 Task: Create a due date automation trigger when advanced on, on the tuesday of the week before a card is due add fields with custom field "Resume" set to a number lower or equal to 1 and lower or equal to 10 at 11:00 AM.
Action: Mouse moved to (1194, 87)
Screenshot: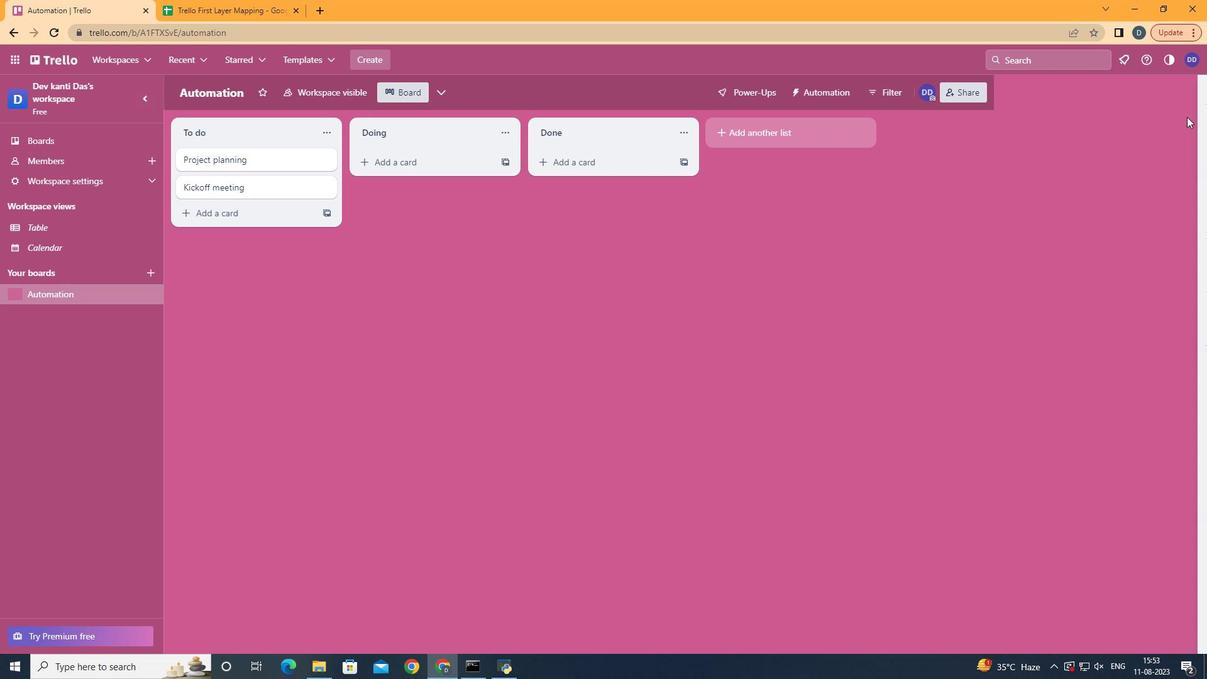 
Action: Mouse pressed left at (1194, 87)
Screenshot: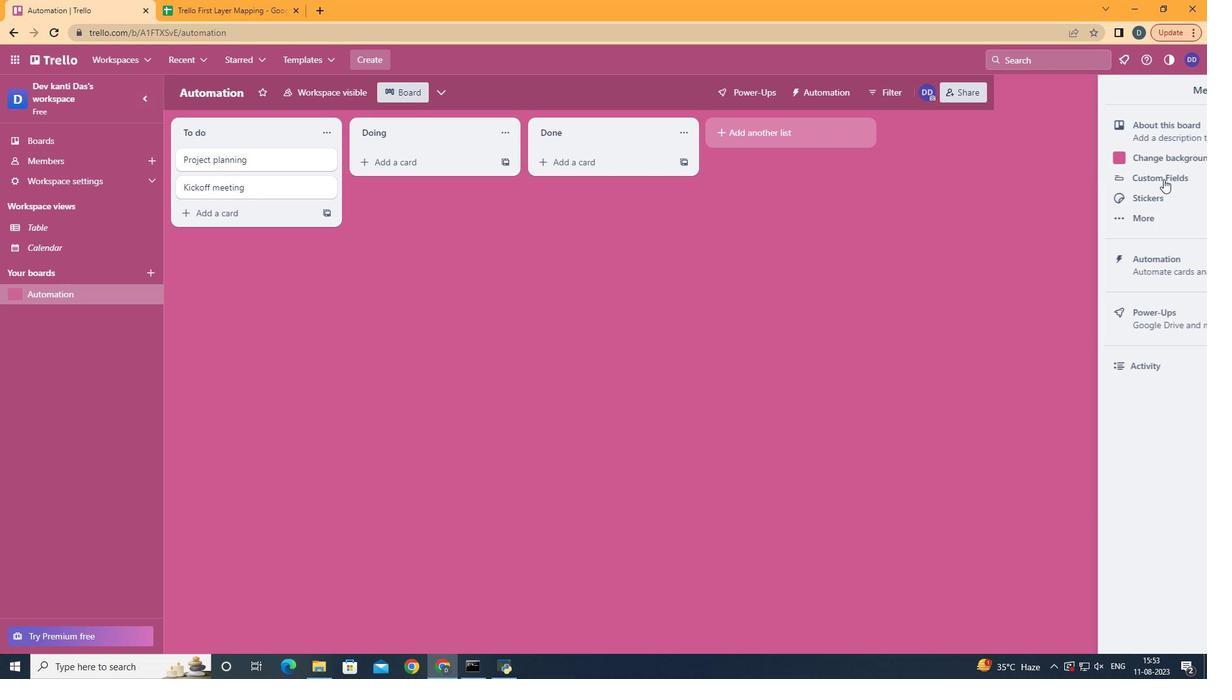 
Action: Mouse moved to (1081, 280)
Screenshot: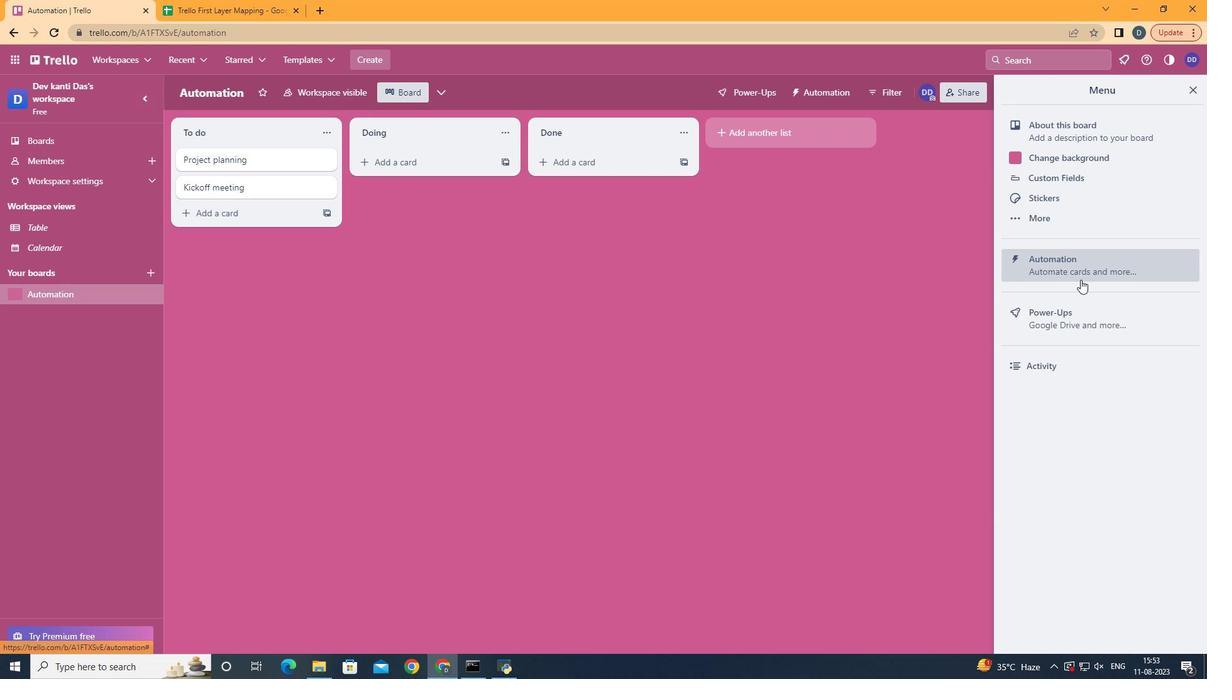 
Action: Mouse pressed left at (1081, 280)
Screenshot: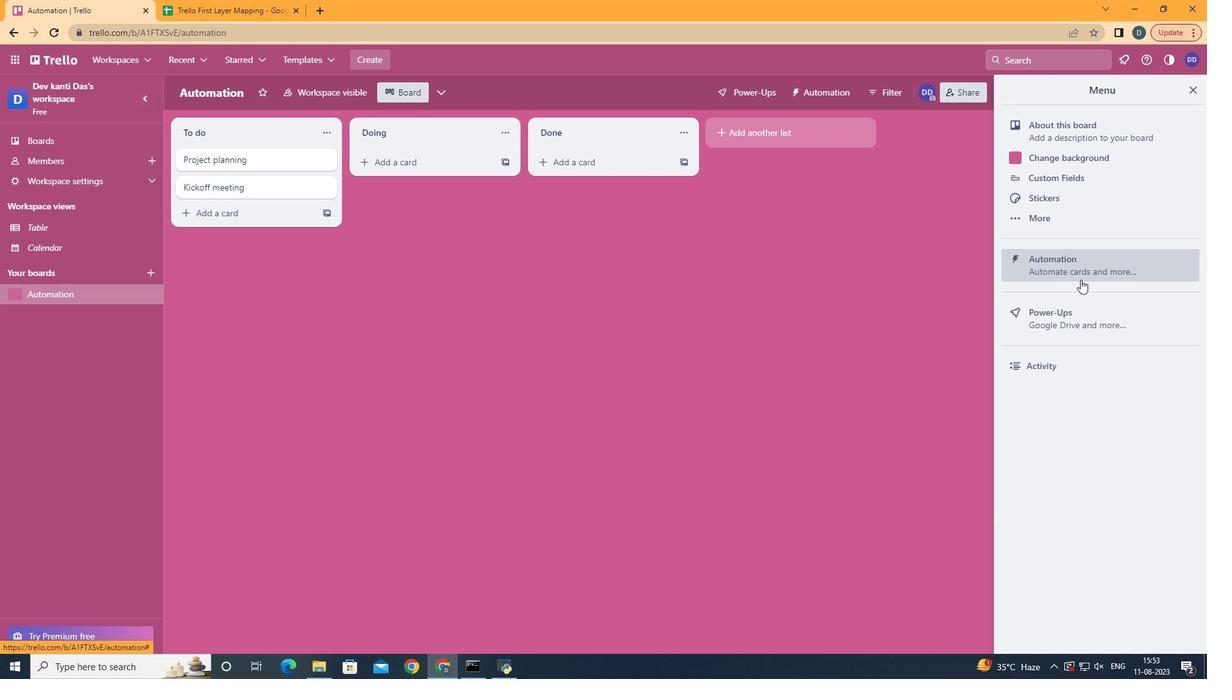 
Action: Mouse moved to (213, 248)
Screenshot: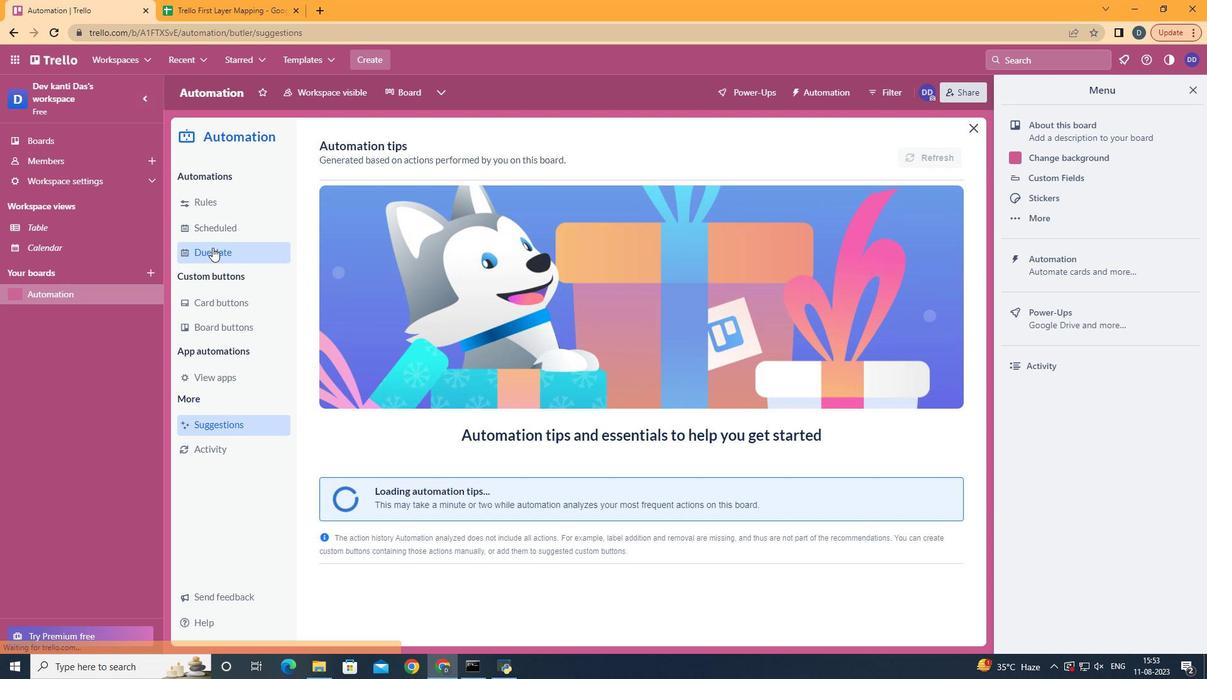 
Action: Mouse pressed left at (213, 248)
Screenshot: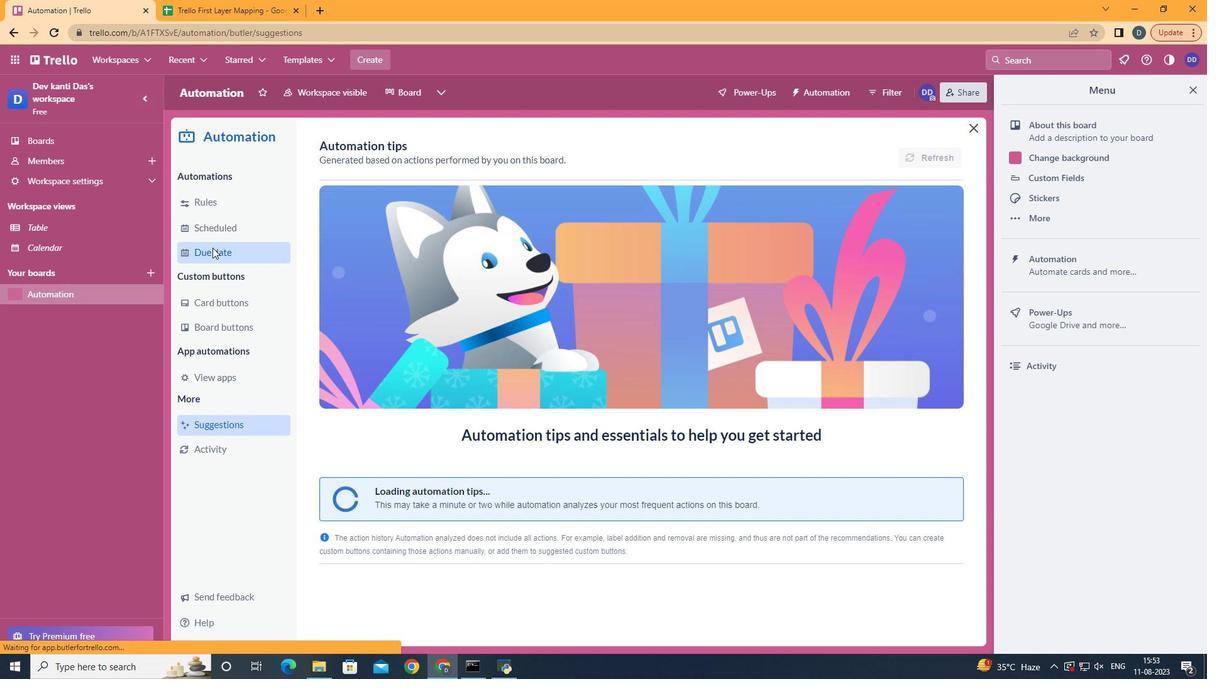 
Action: Mouse moved to (896, 150)
Screenshot: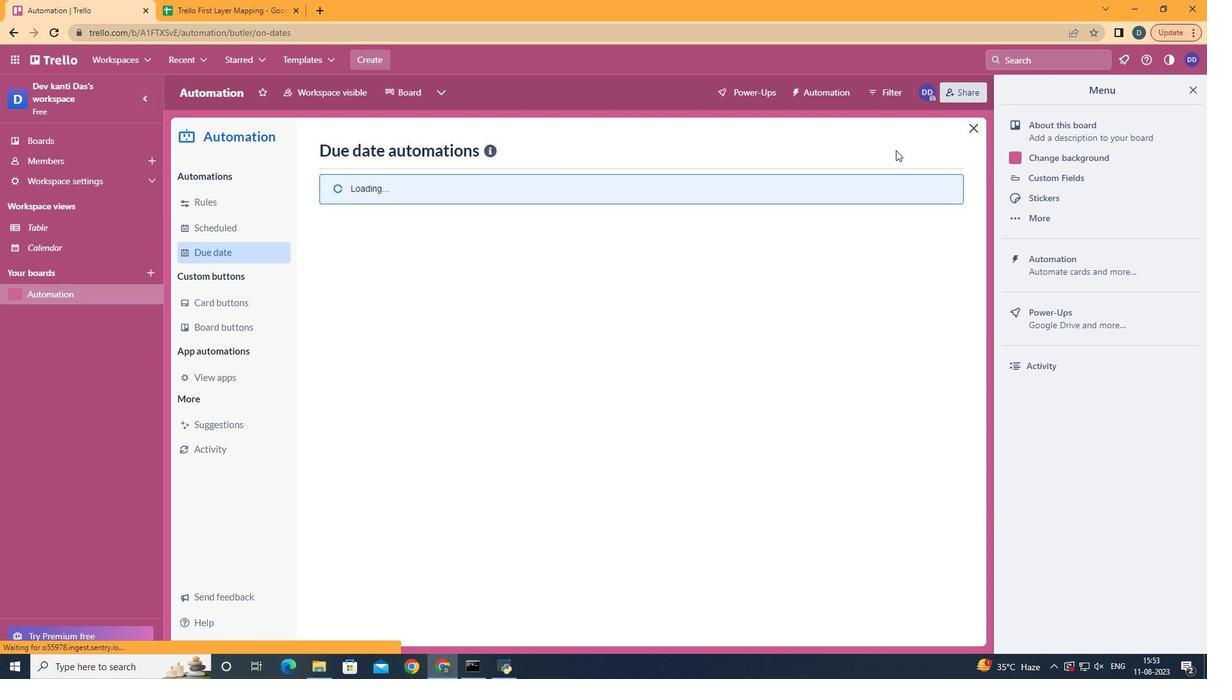 
Action: Mouse pressed left at (896, 150)
Screenshot: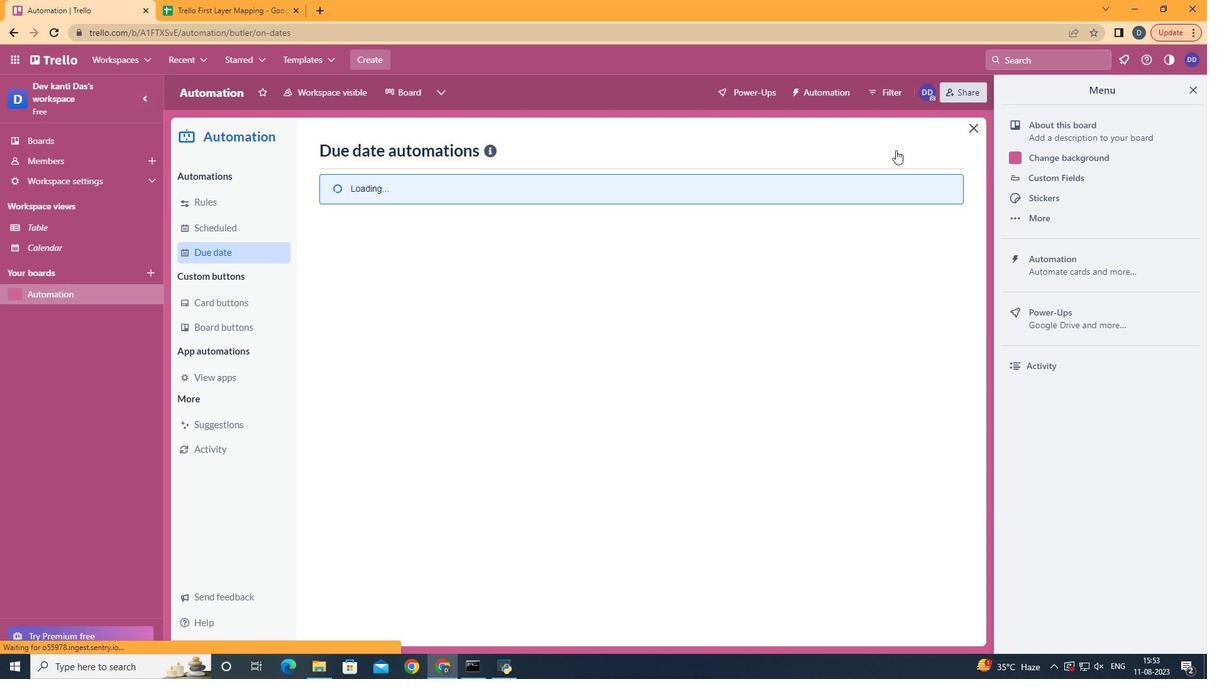 
Action: Mouse pressed left at (896, 150)
Screenshot: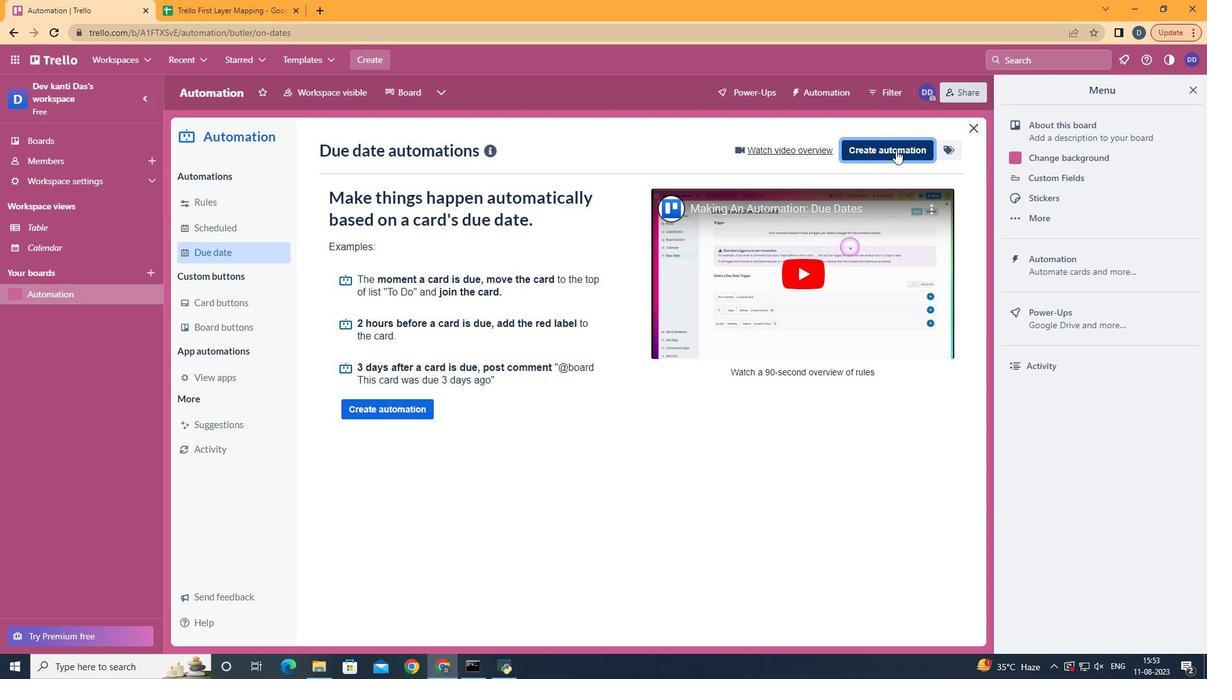 
Action: Mouse moved to (688, 267)
Screenshot: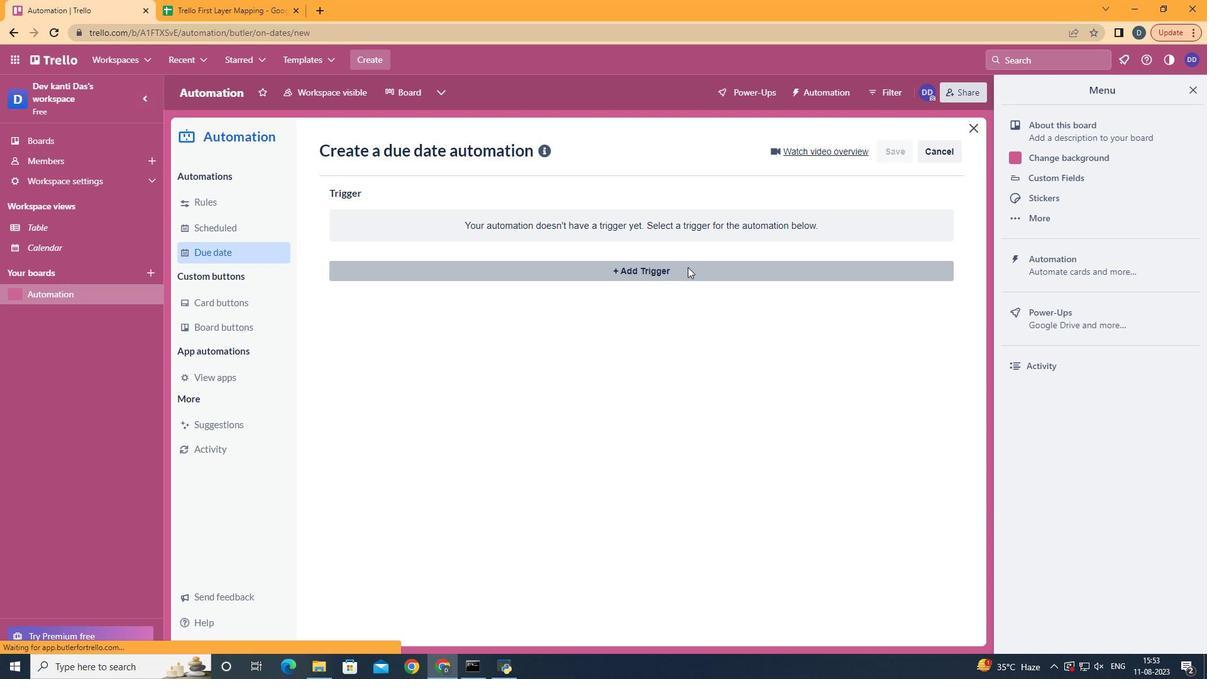 
Action: Mouse pressed left at (688, 267)
Screenshot: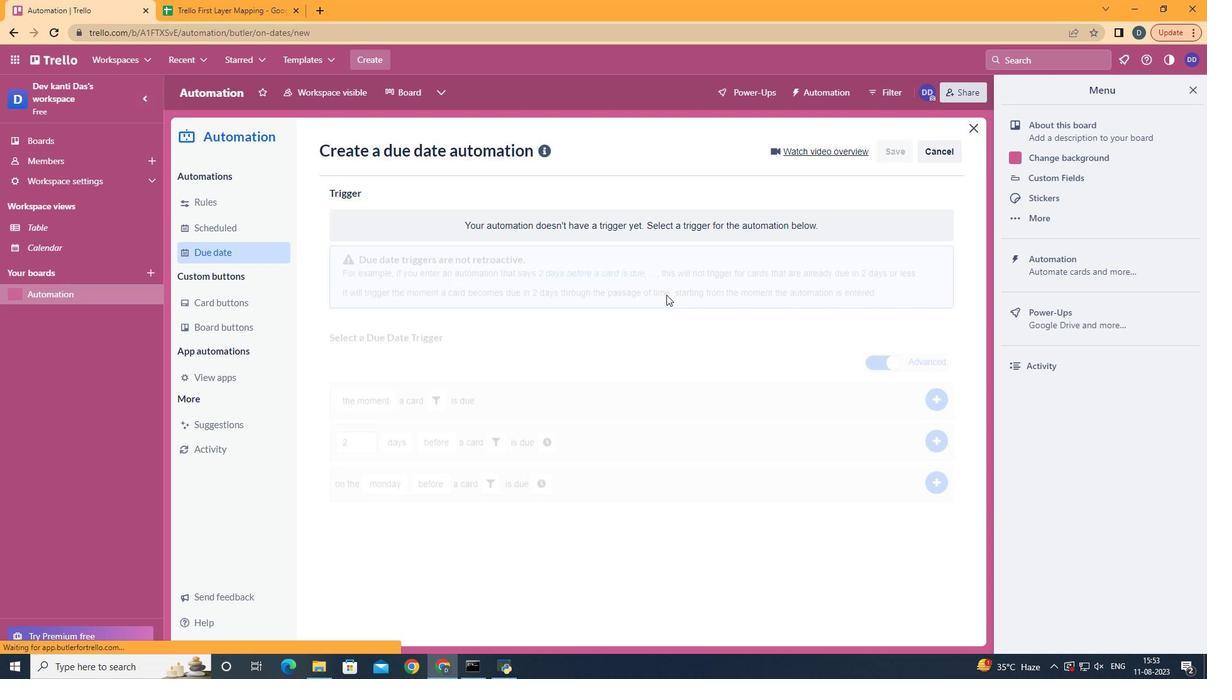 
Action: Mouse moved to (403, 363)
Screenshot: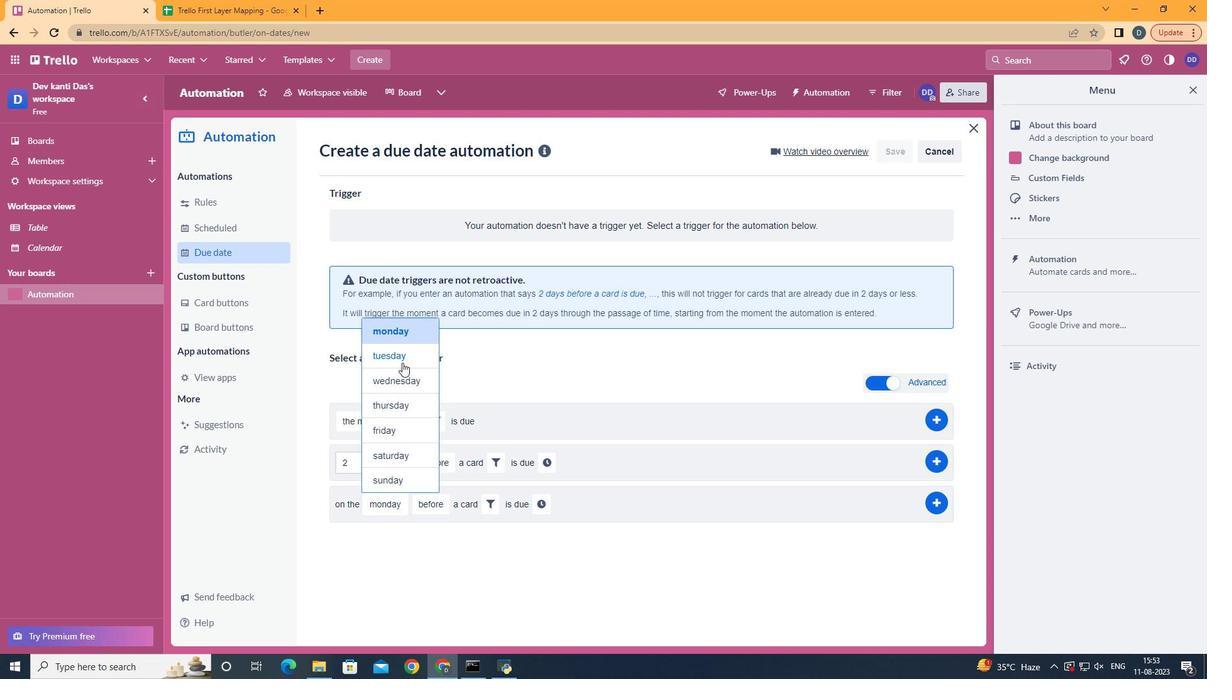 
Action: Mouse pressed left at (403, 363)
Screenshot: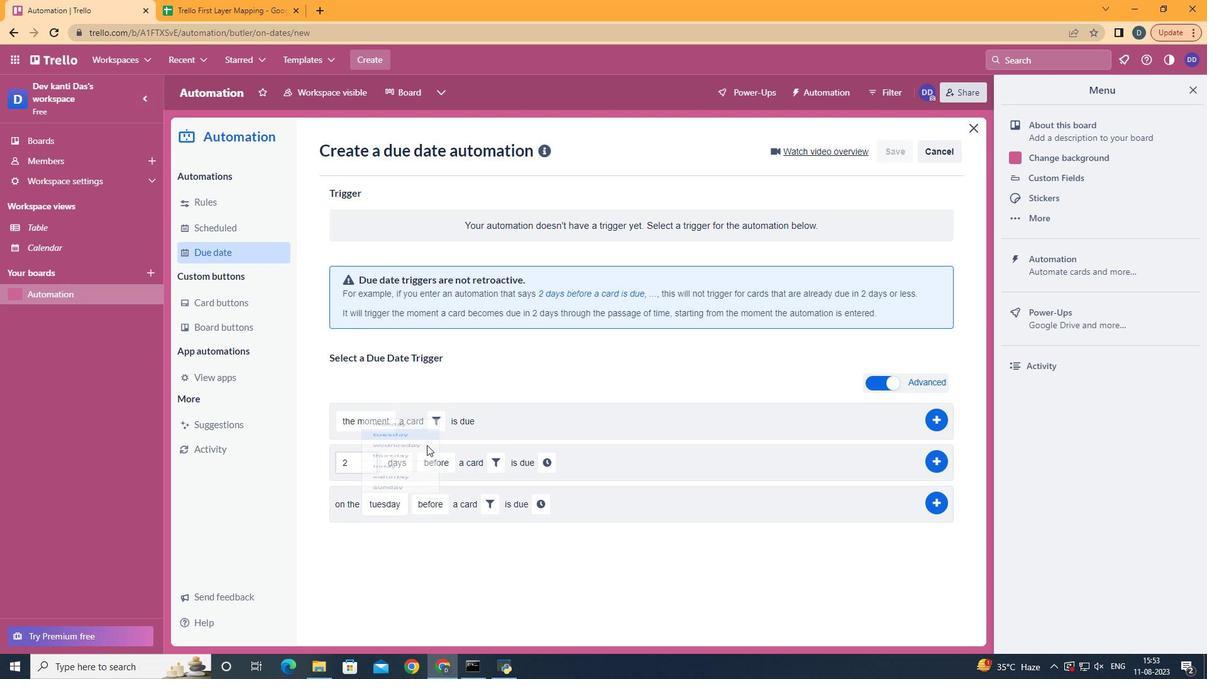 
Action: Mouse moved to (456, 600)
Screenshot: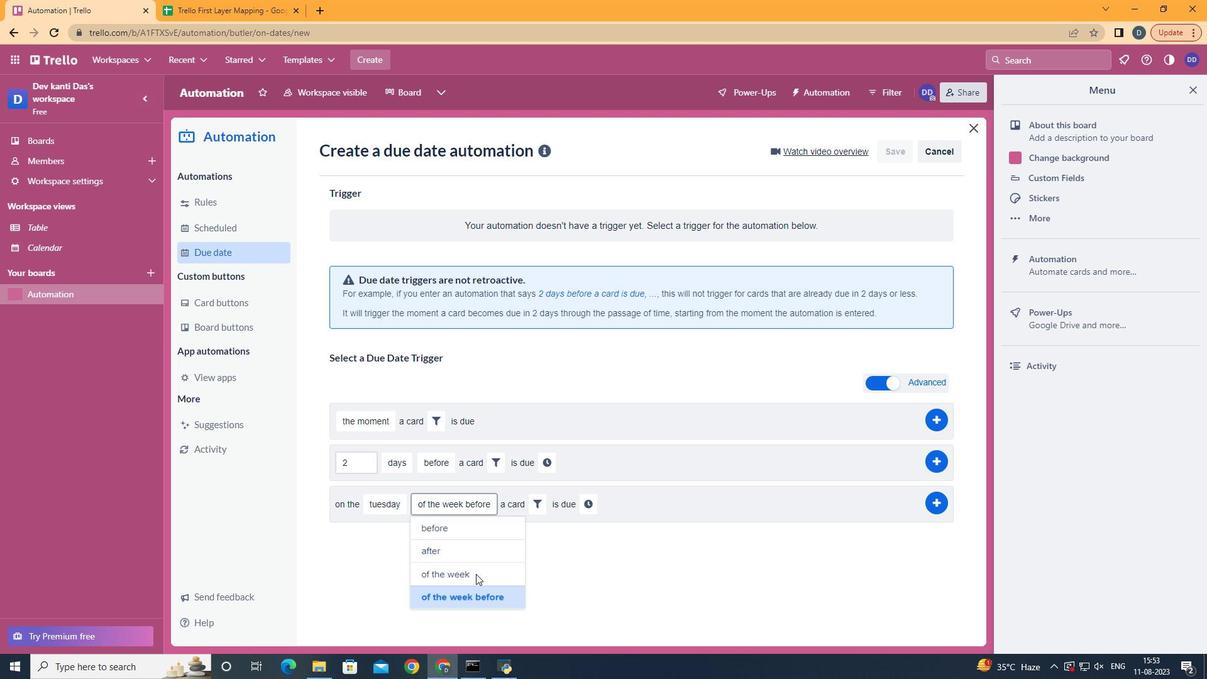 
Action: Mouse pressed left at (456, 600)
Screenshot: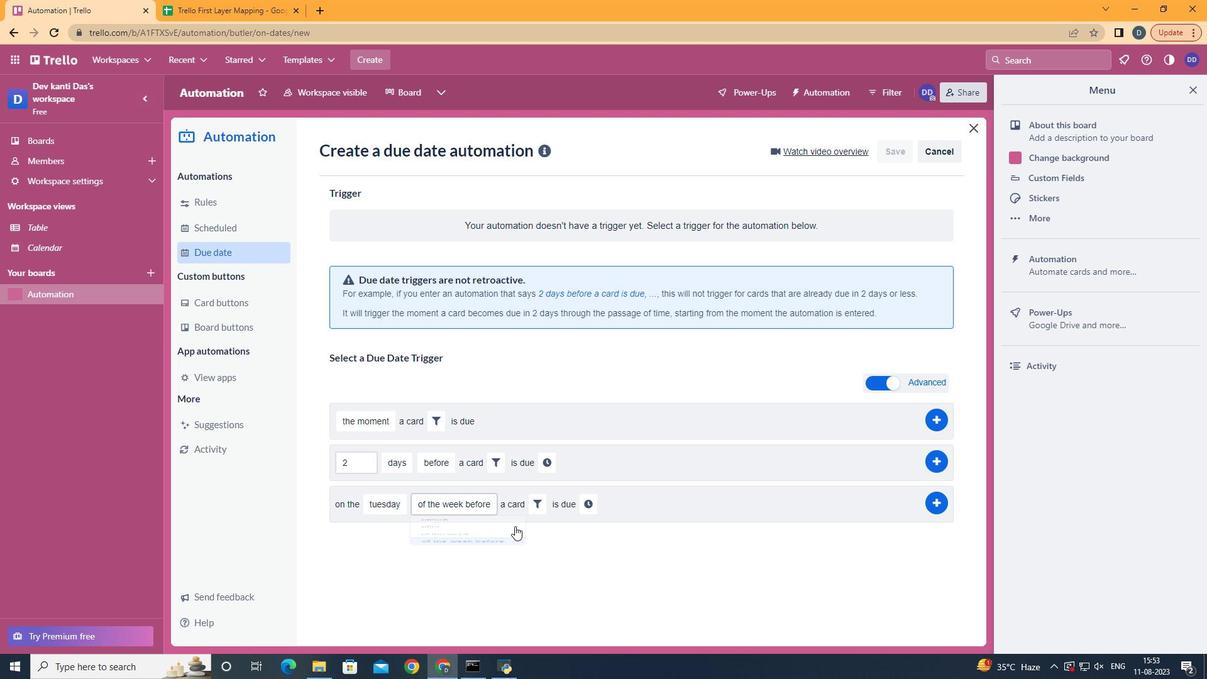 
Action: Mouse moved to (529, 508)
Screenshot: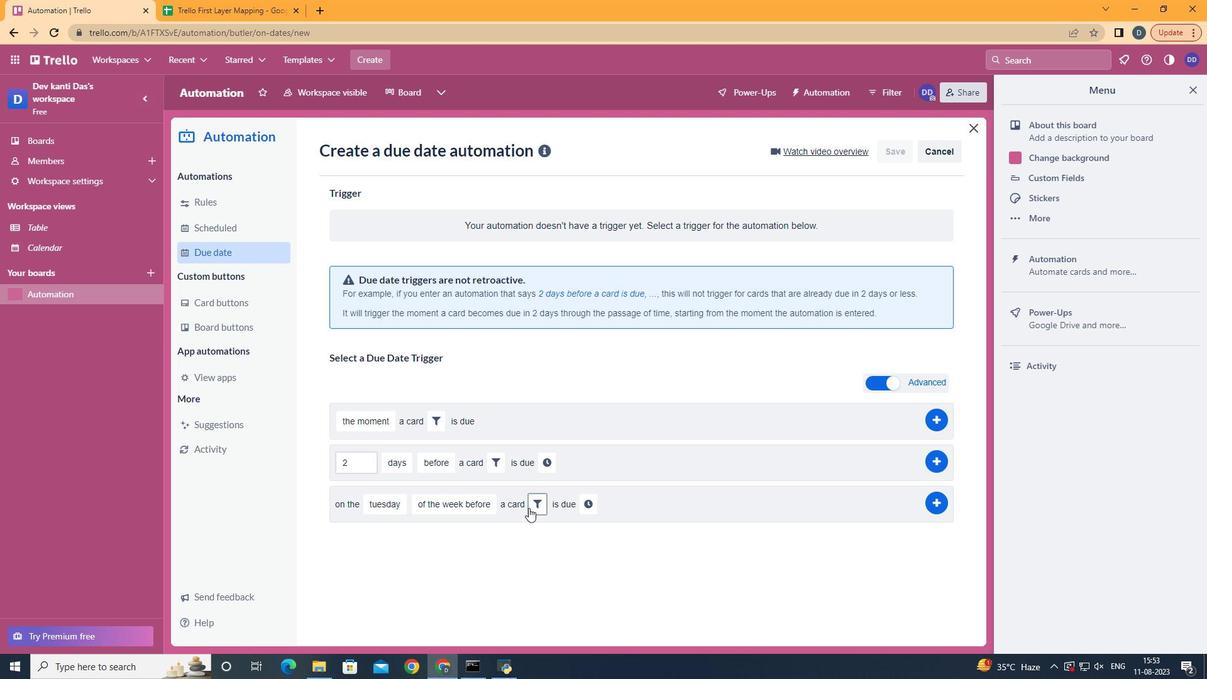 
Action: Mouse pressed left at (529, 508)
Screenshot: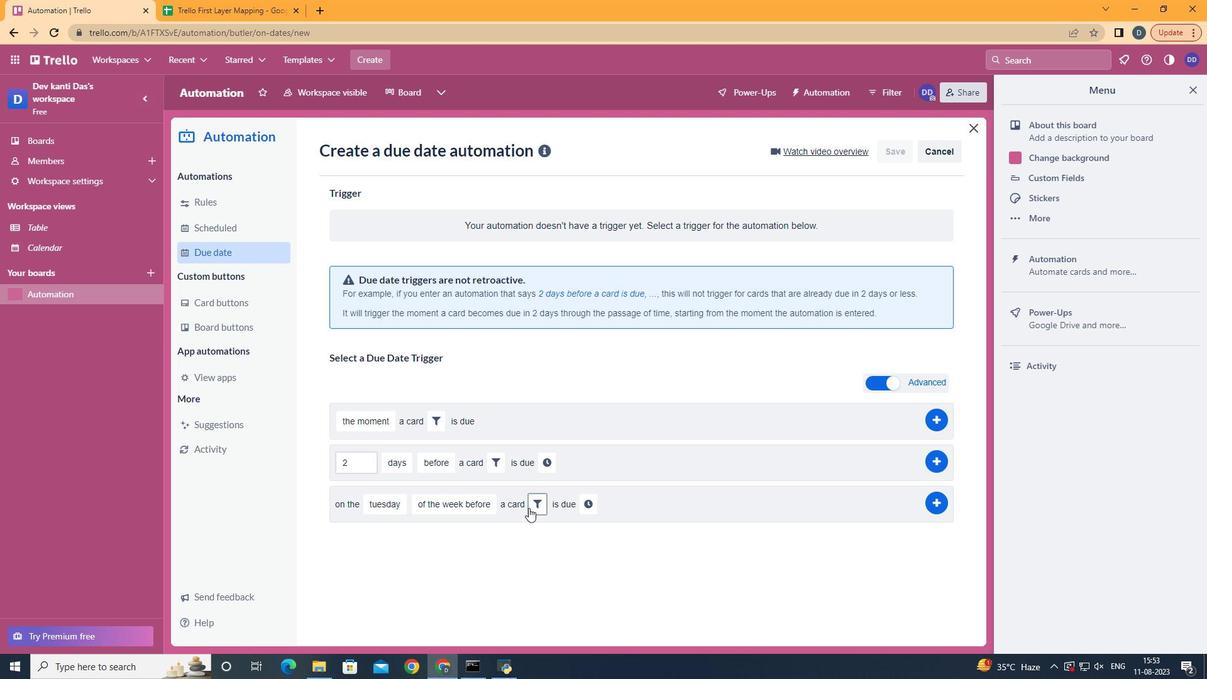
Action: Mouse moved to (752, 556)
Screenshot: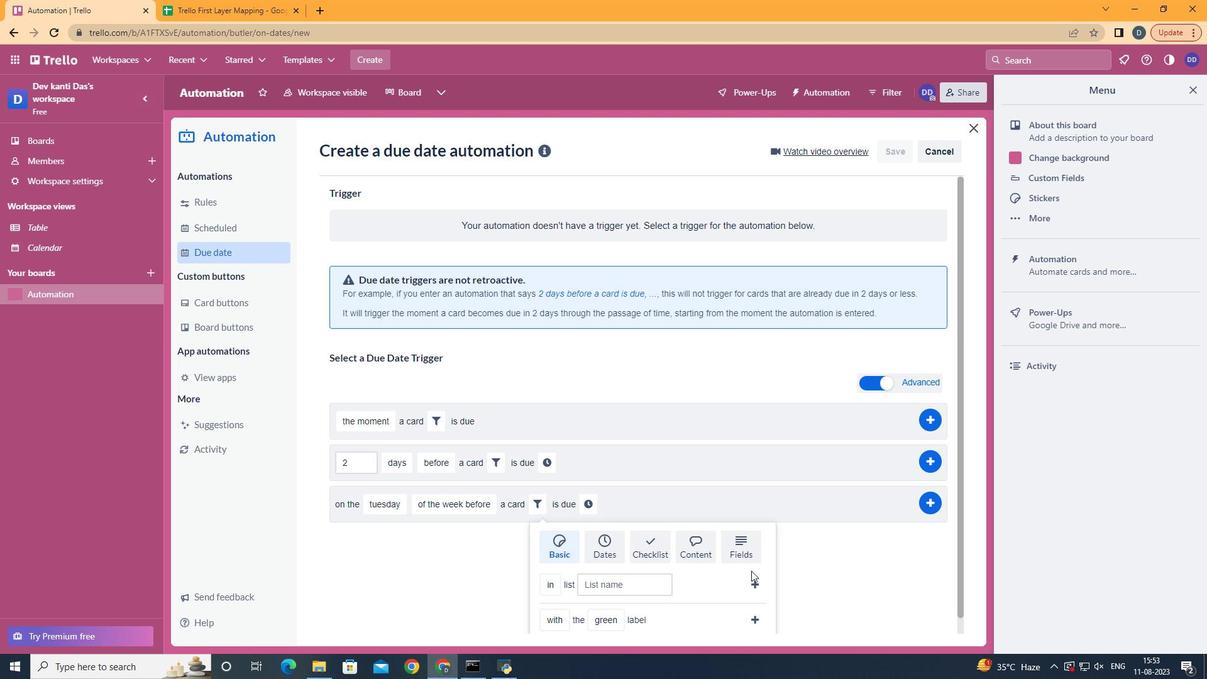 
Action: Mouse pressed left at (752, 556)
Screenshot: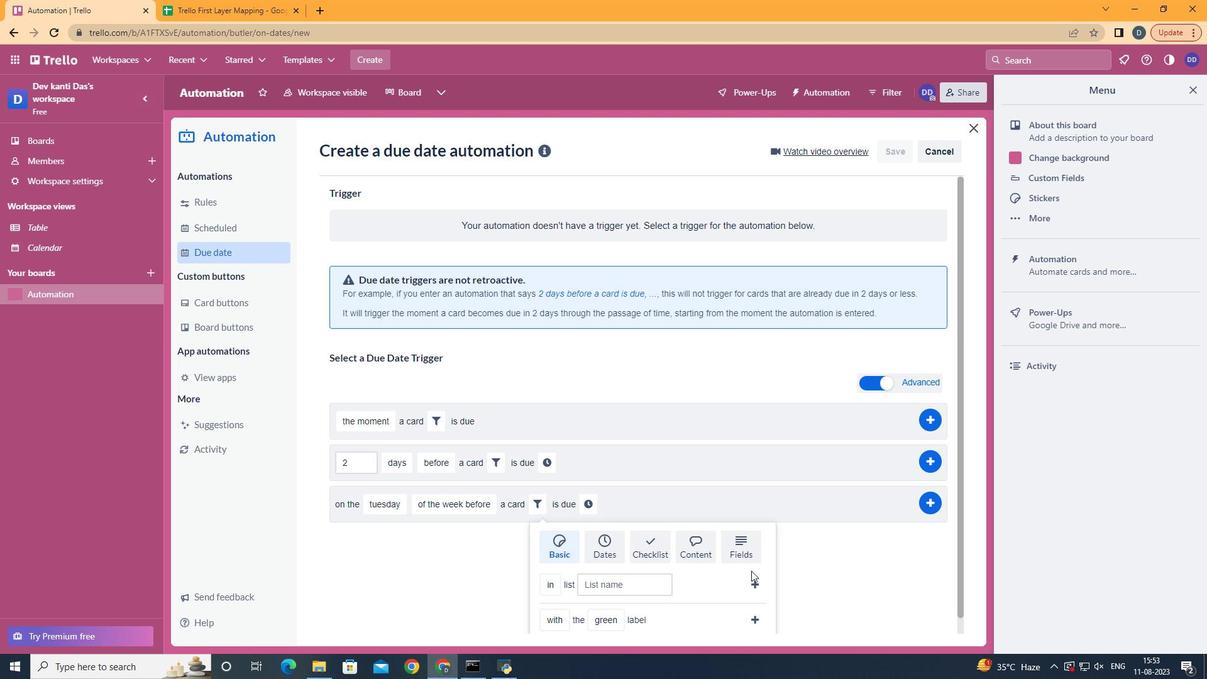 
Action: Mouse moved to (749, 545)
Screenshot: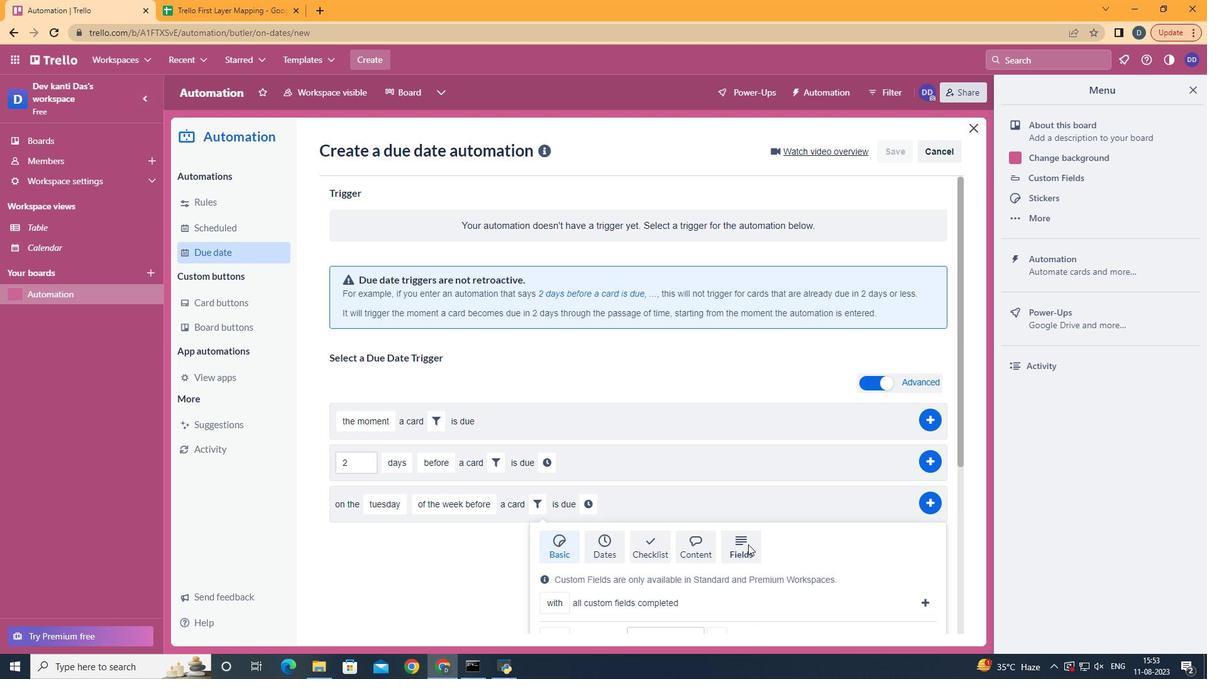 
Action: Mouse pressed left at (749, 545)
Screenshot: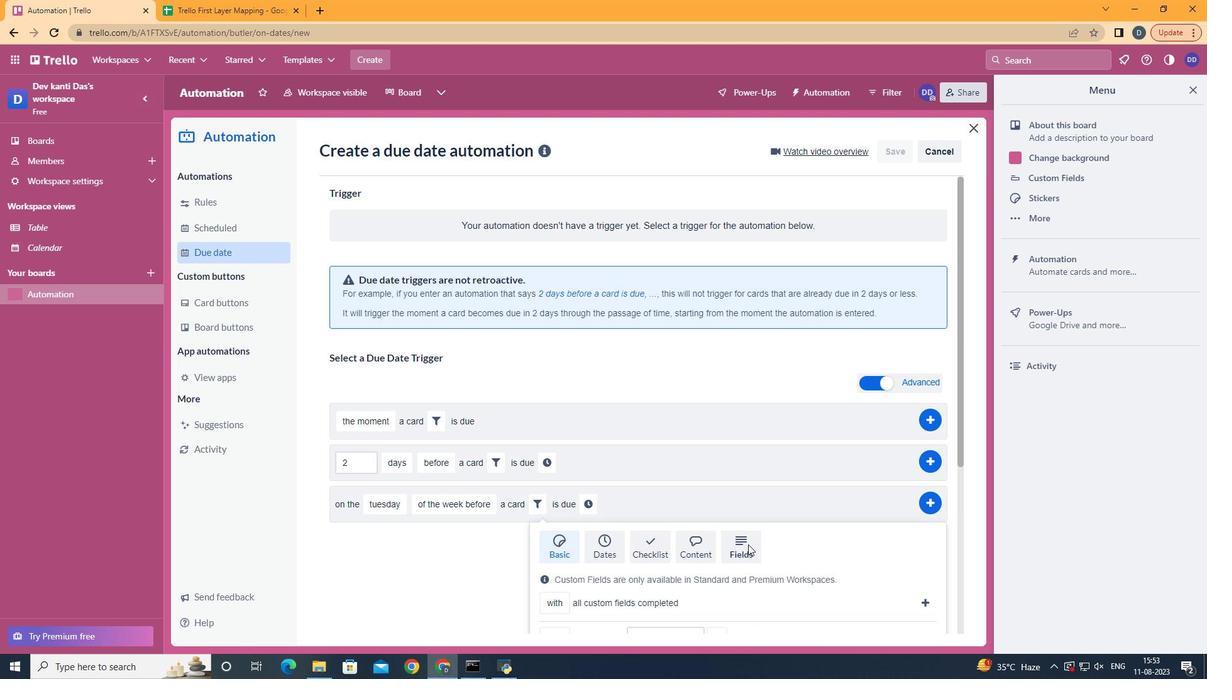 
Action: Mouse moved to (749, 545)
Screenshot: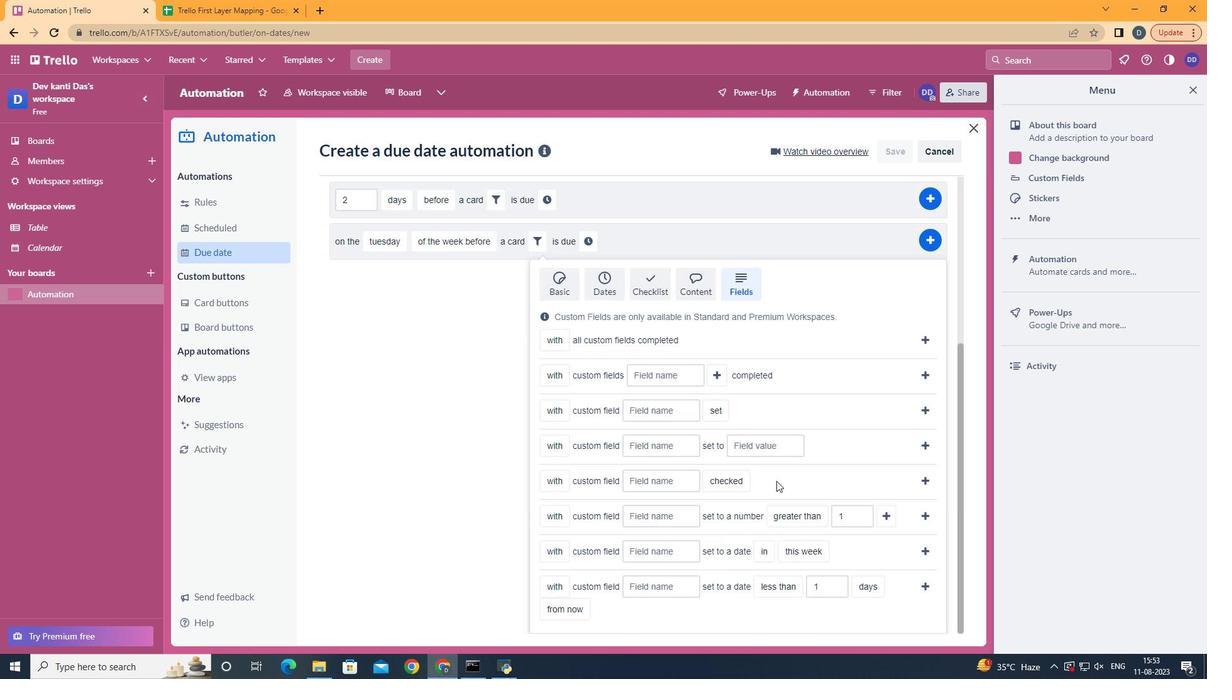 
Action: Mouse scrolled (749, 544) with delta (0, 0)
Screenshot: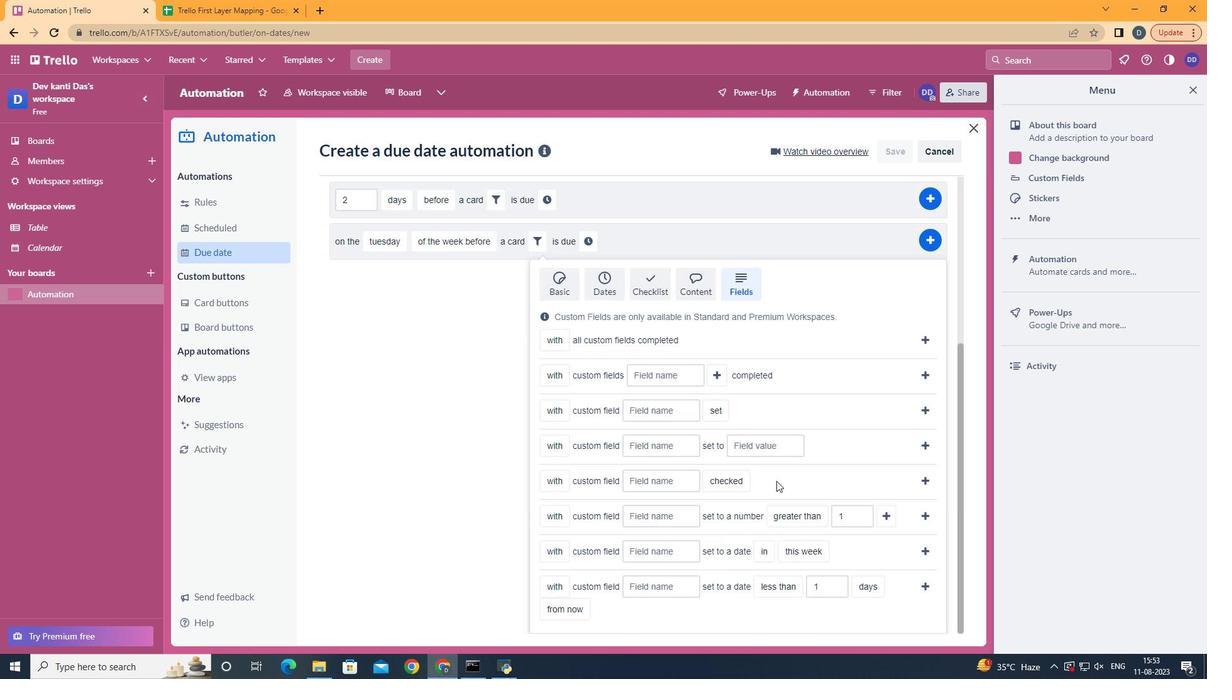 
Action: Mouse scrolled (749, 544) with delta (0, 0)
Screenshot: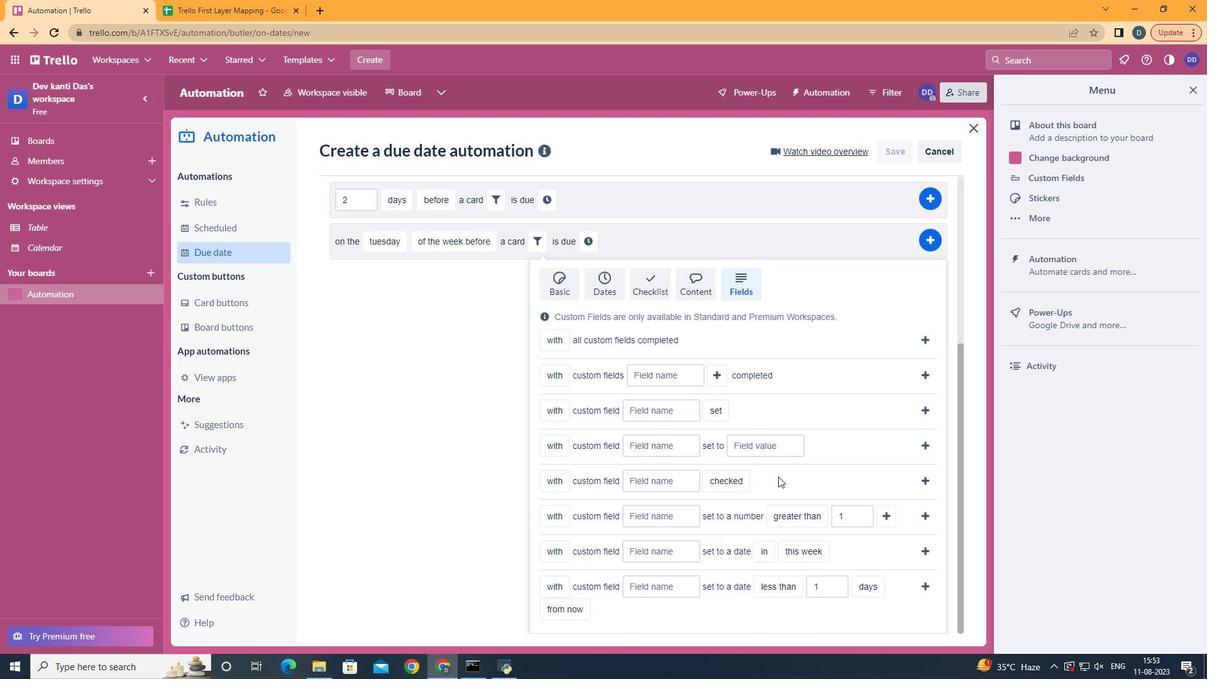 
Action: Mouse scrolled (749, 544) with delta (0, 0)
Screenshot: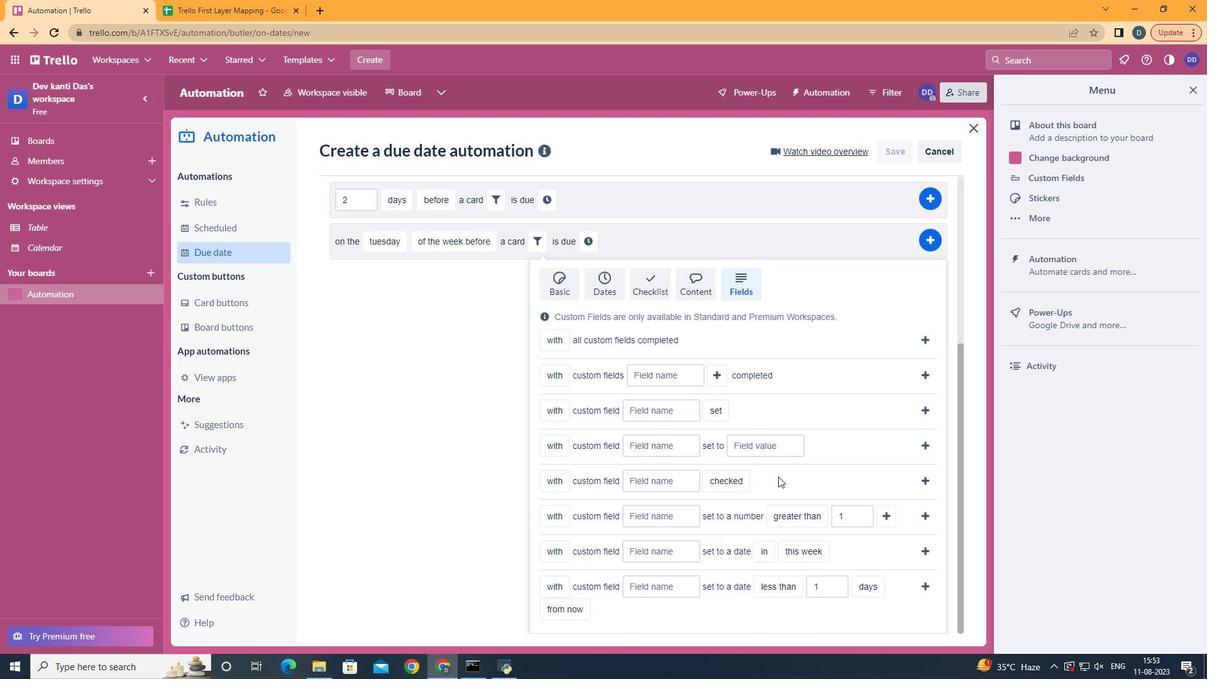 
Action: Mouse scrolled (749, 544) with delta (0, 0)
Screenshot: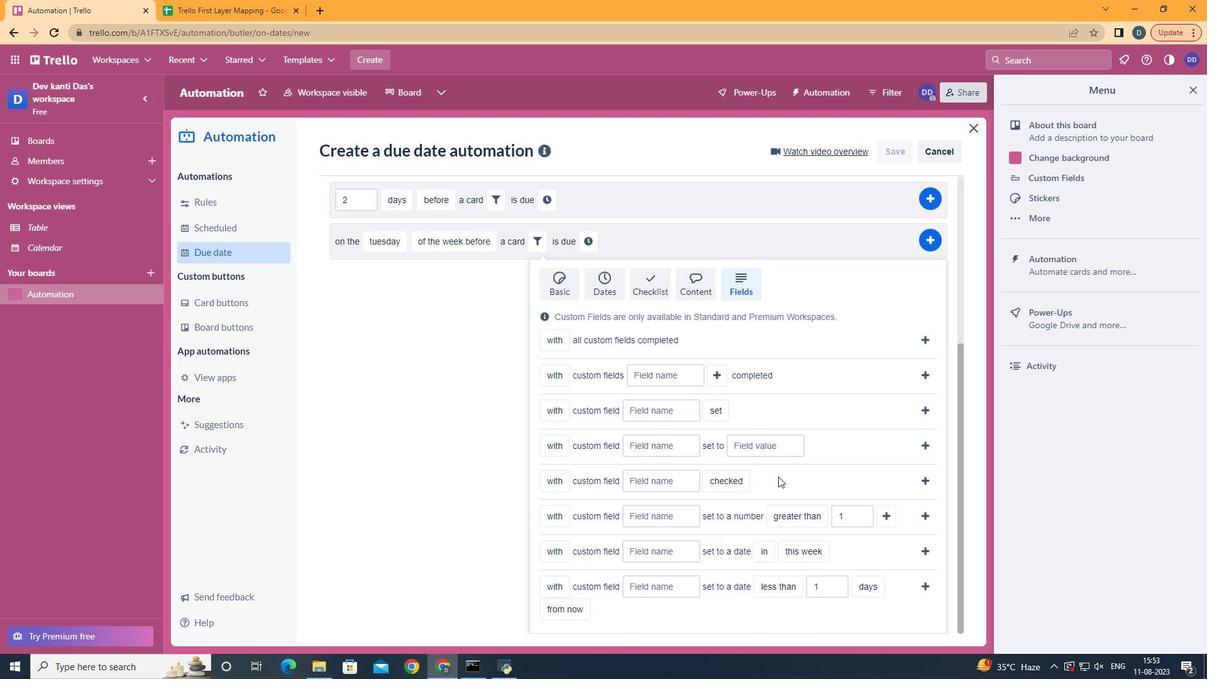 
Action: Mouse scrolled (749, 544) with delta (0, 0)
Screenshot: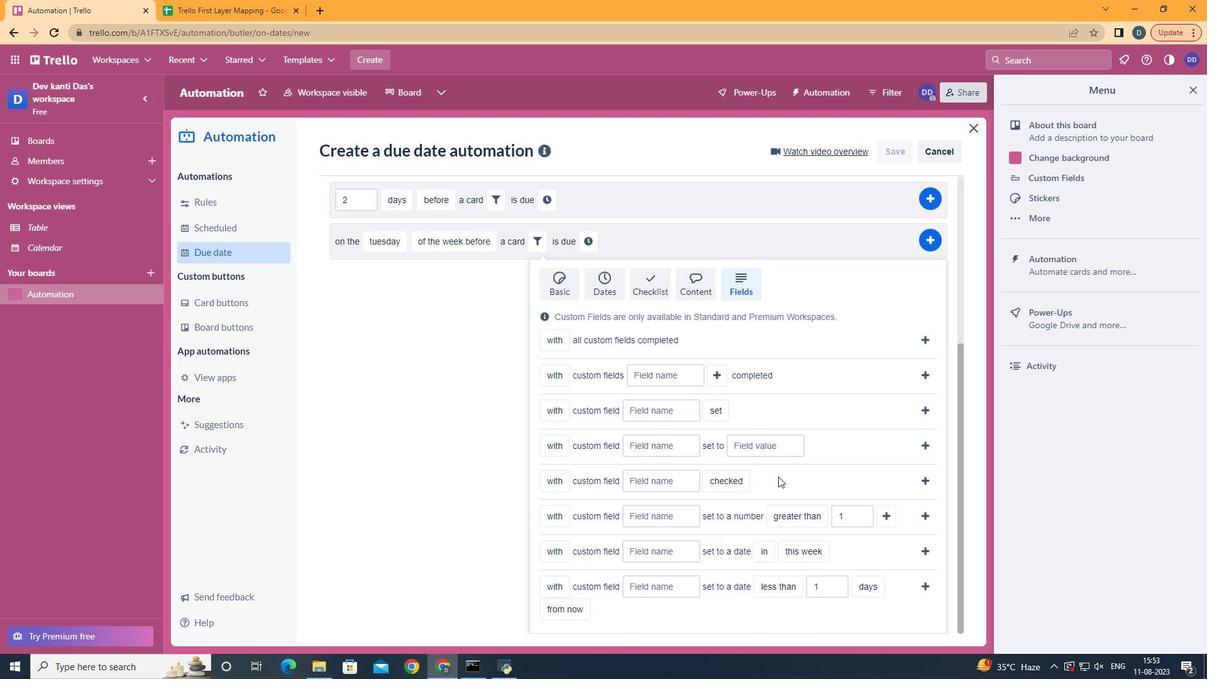 
Action: Mouse moved to (749, 542)
Screenshot: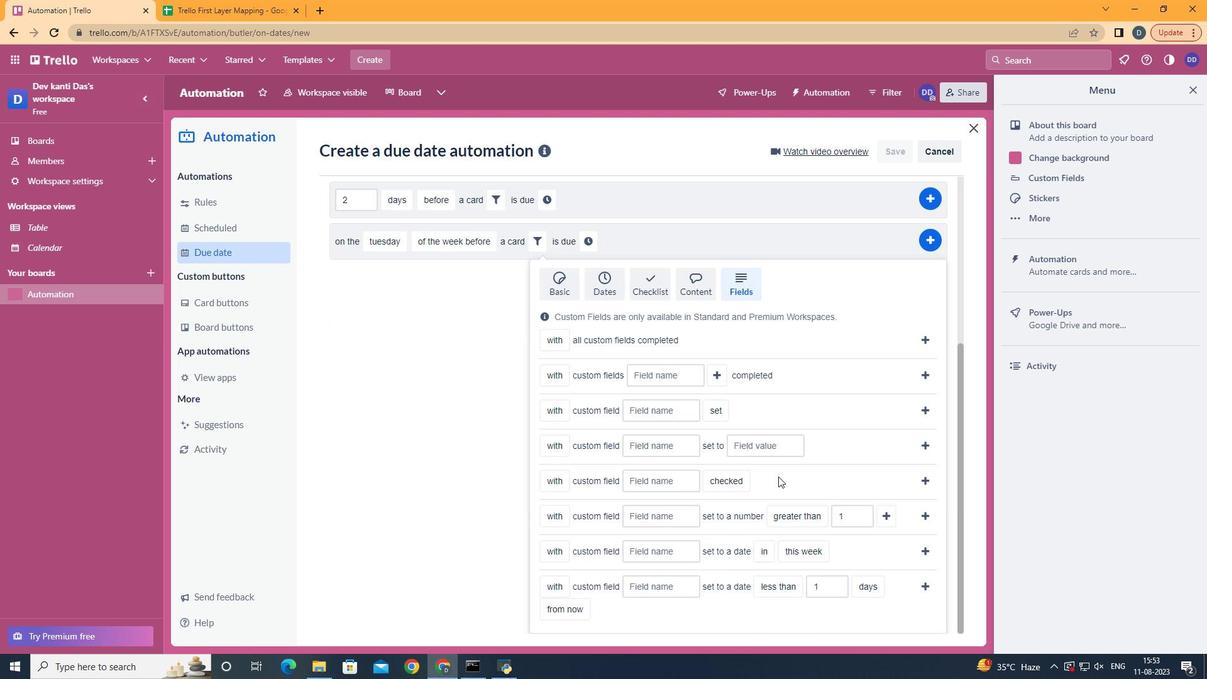 
Action: Mouse scrolled (749, 541) with delta (0, 0)
Screenshot: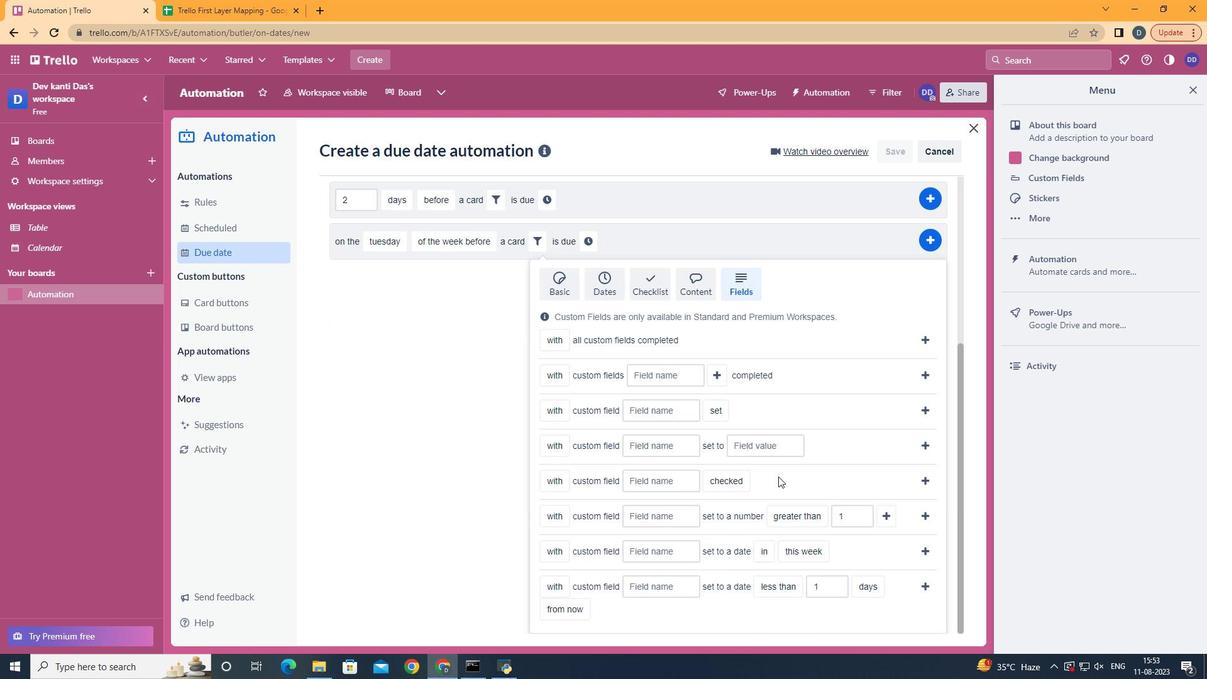 
Action: Mouse moved to (667, 514)
Screenshot: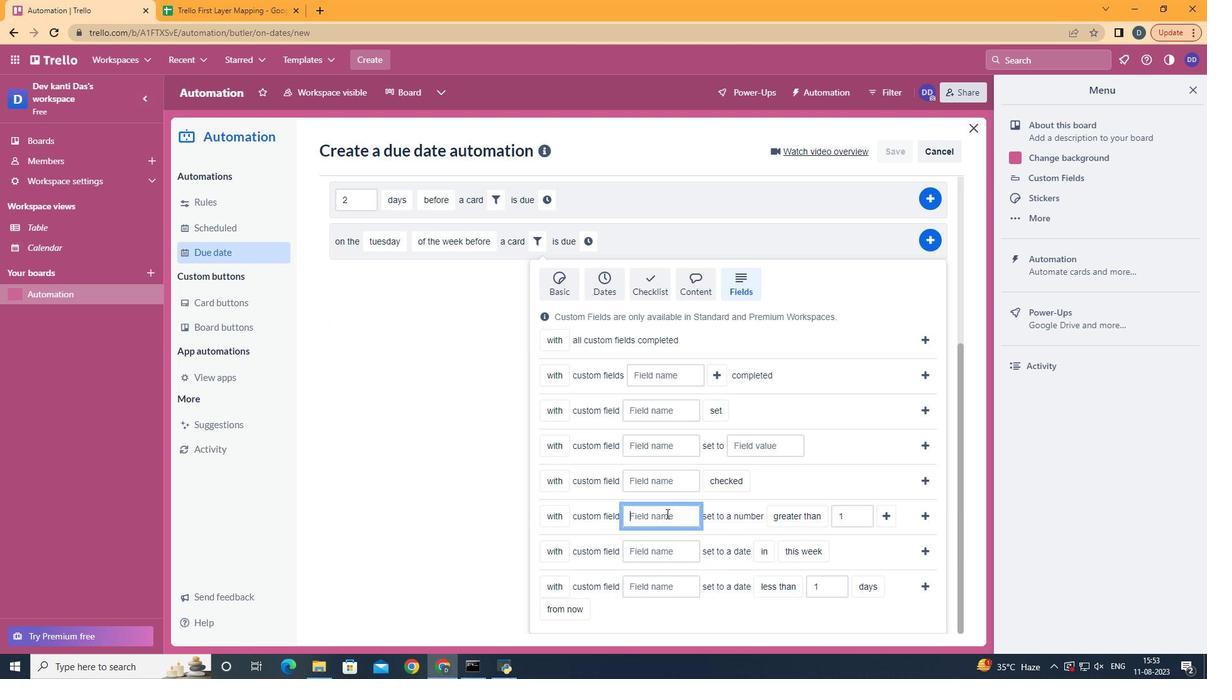 
Action: Mouse pressed left at (667, 514)
Screenshot: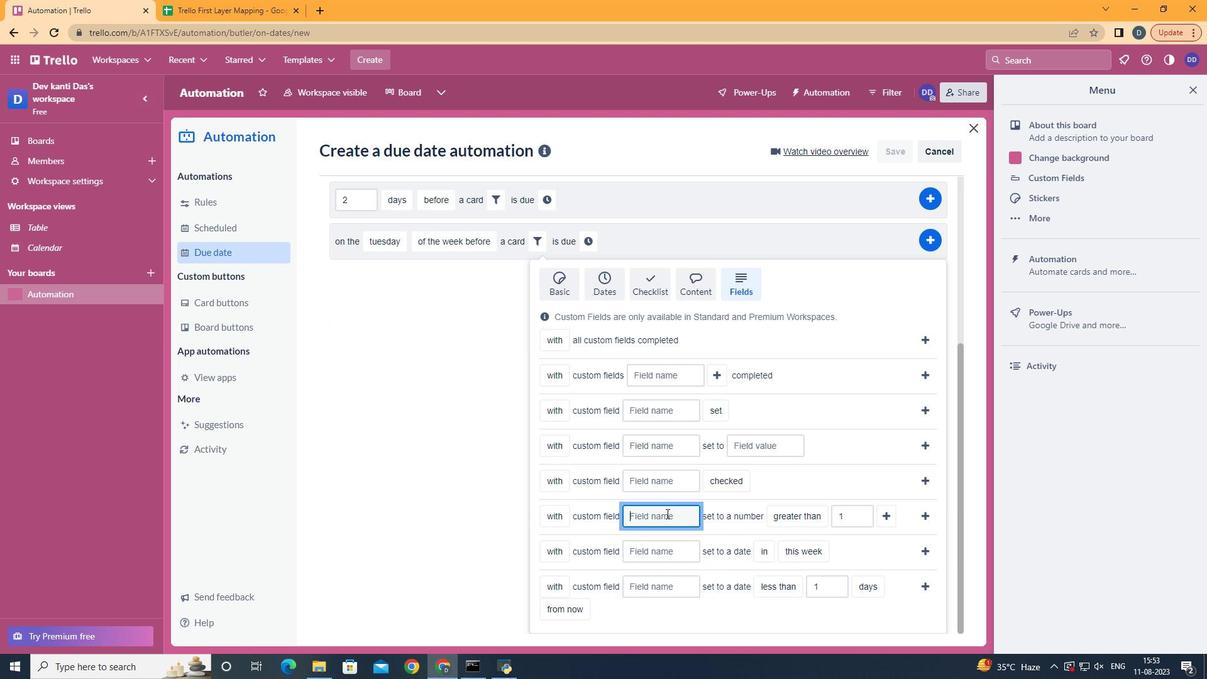 
Action: Key pressed <Key.shift>Resume
Screenshot: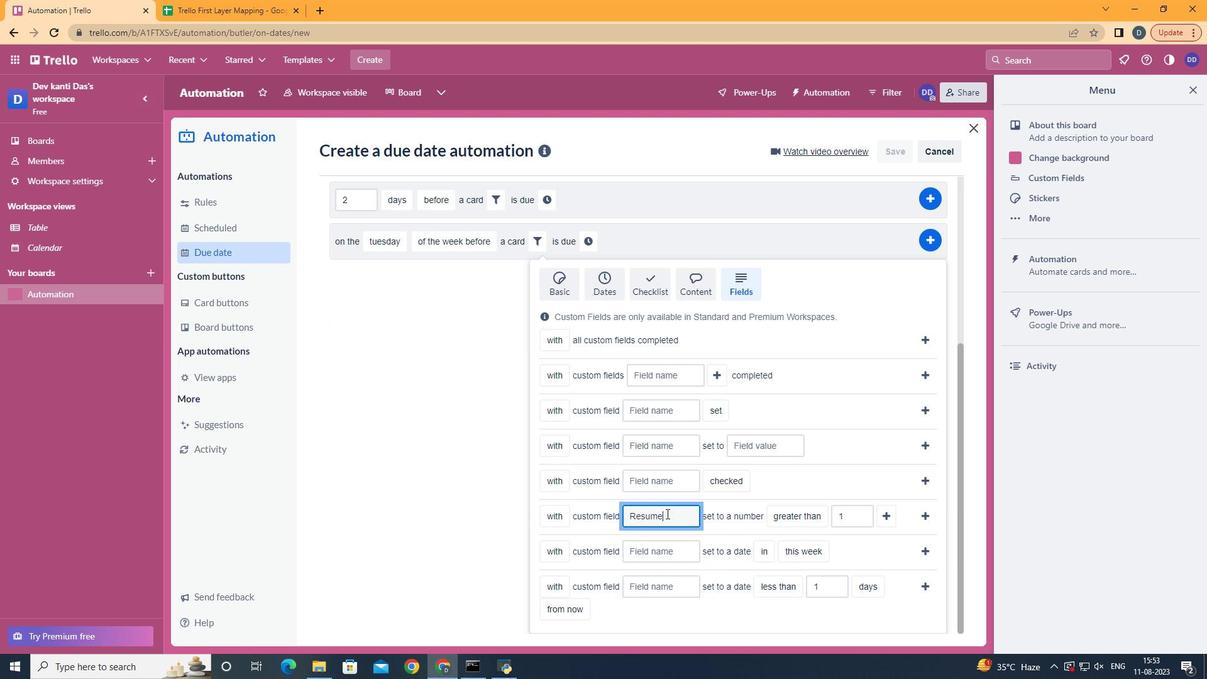 
Action: Mouse moved to (798, 614)
Screenshot: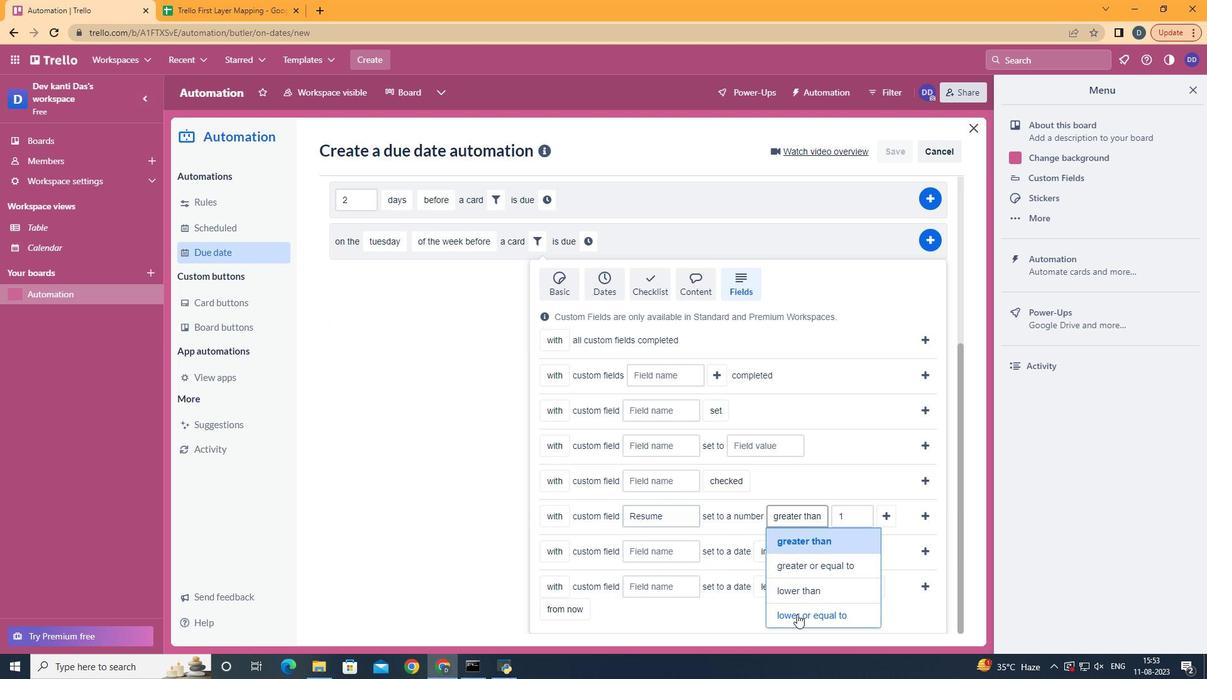 
Action: Mouse pressed left at (798, 614)
Screenshot: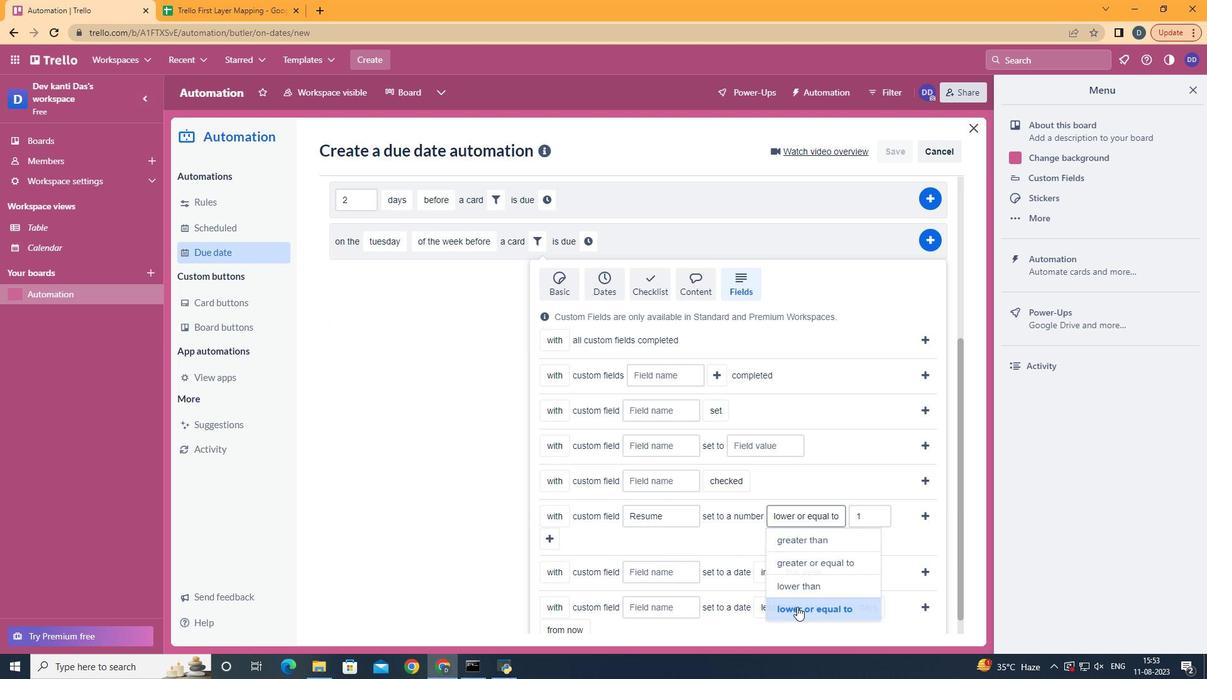 
Action: Mouse moved to (540, 537)
Screenshot: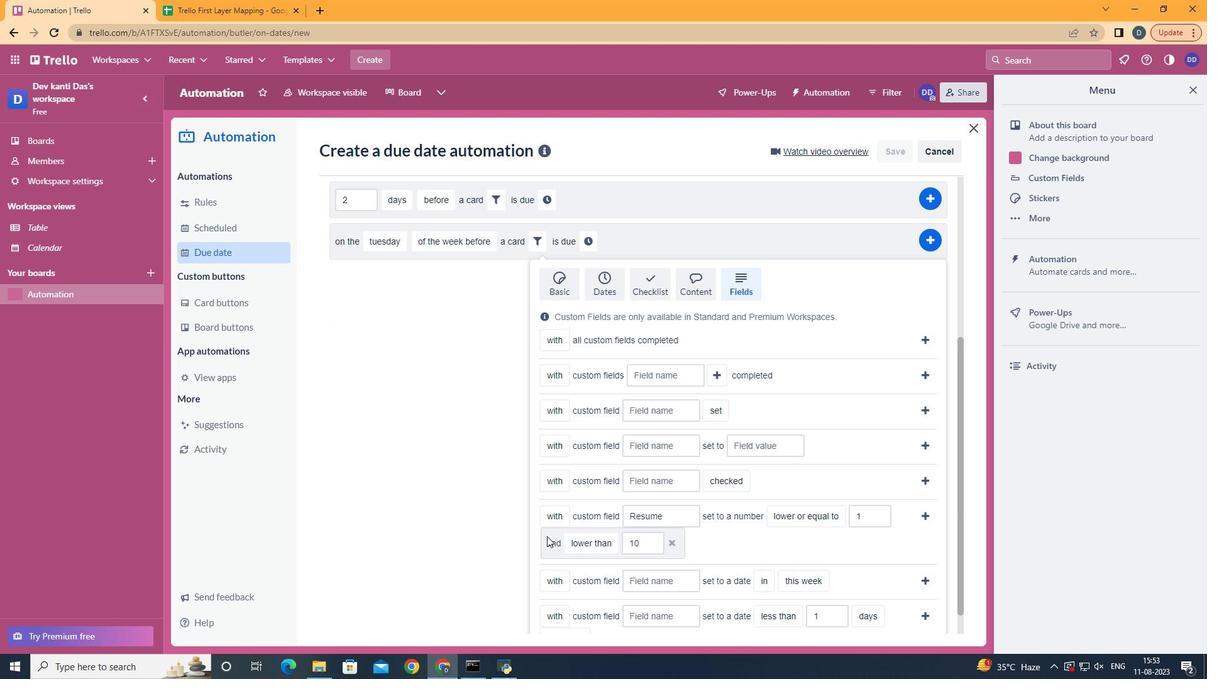 
Action: Mouse pressed left at (540, 537)
Screenshot: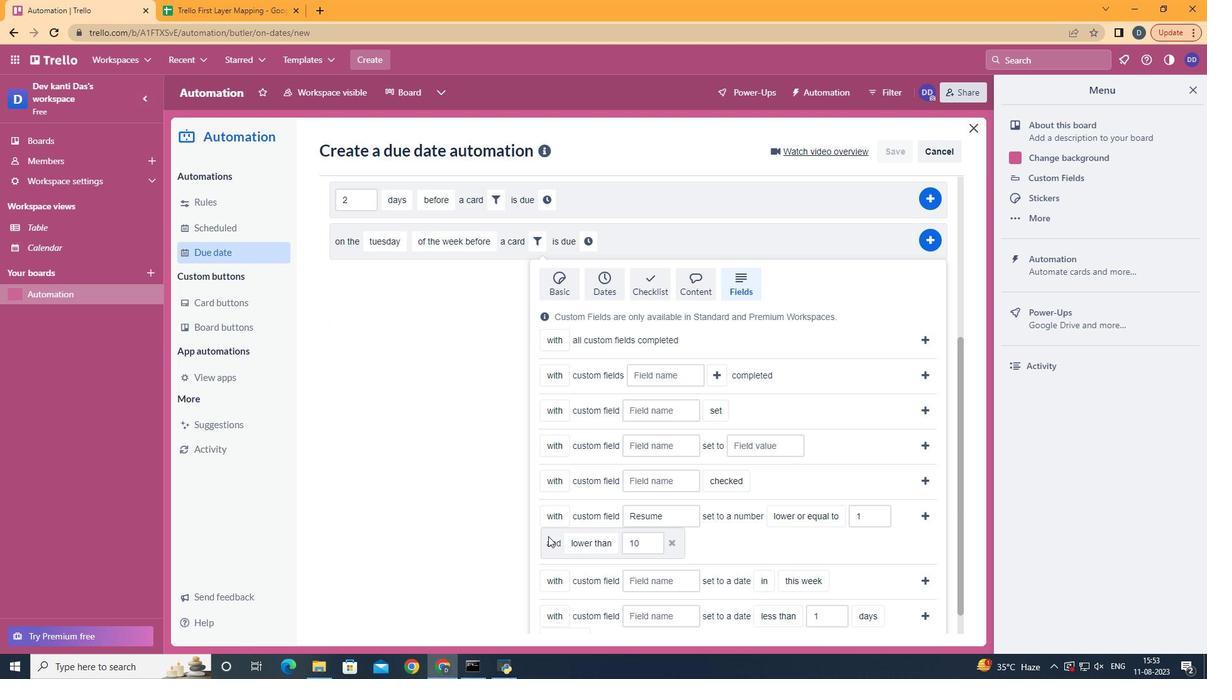 
Action: Mouse moved to (605, 469)
Screenshot: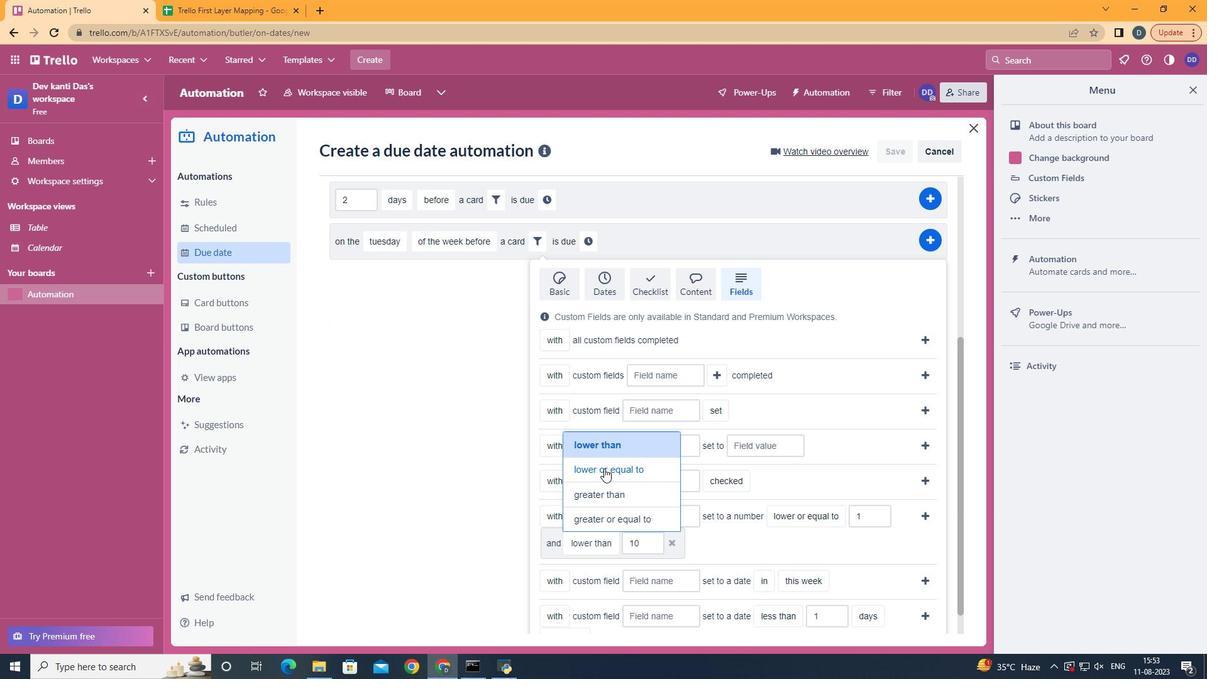 
Action: Mouse pressed left at (605, 469)
Screenshot: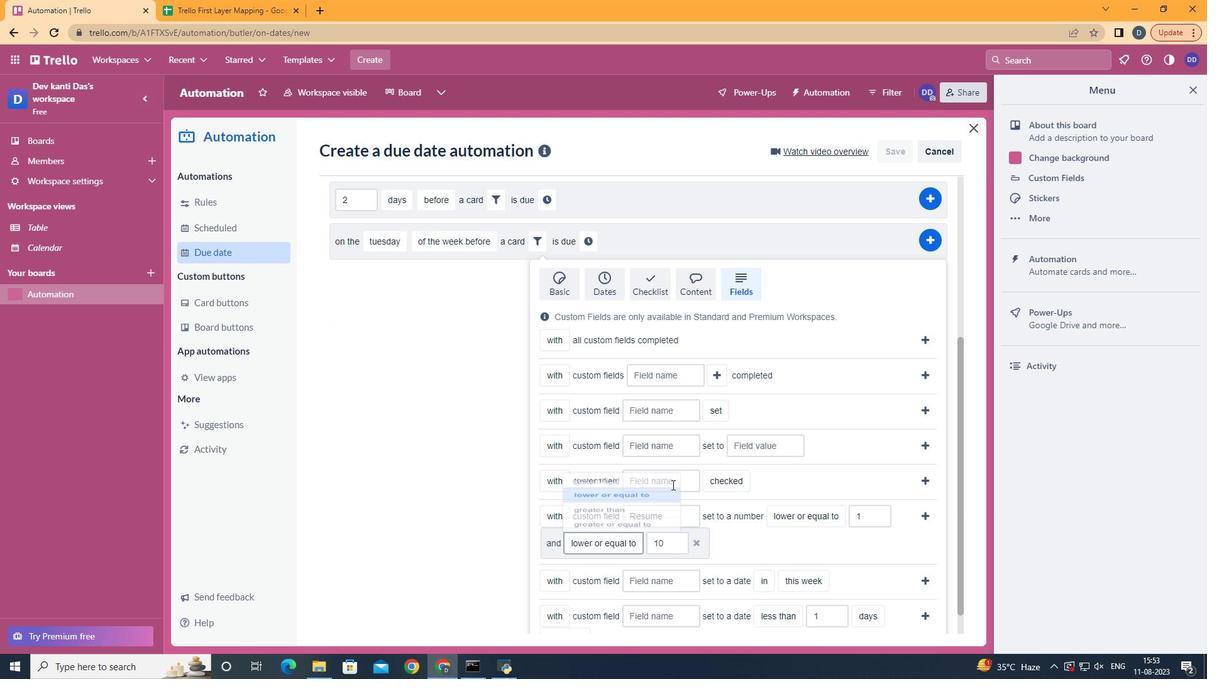 
Action: Mouse moved to (932, 514)
Screenshot: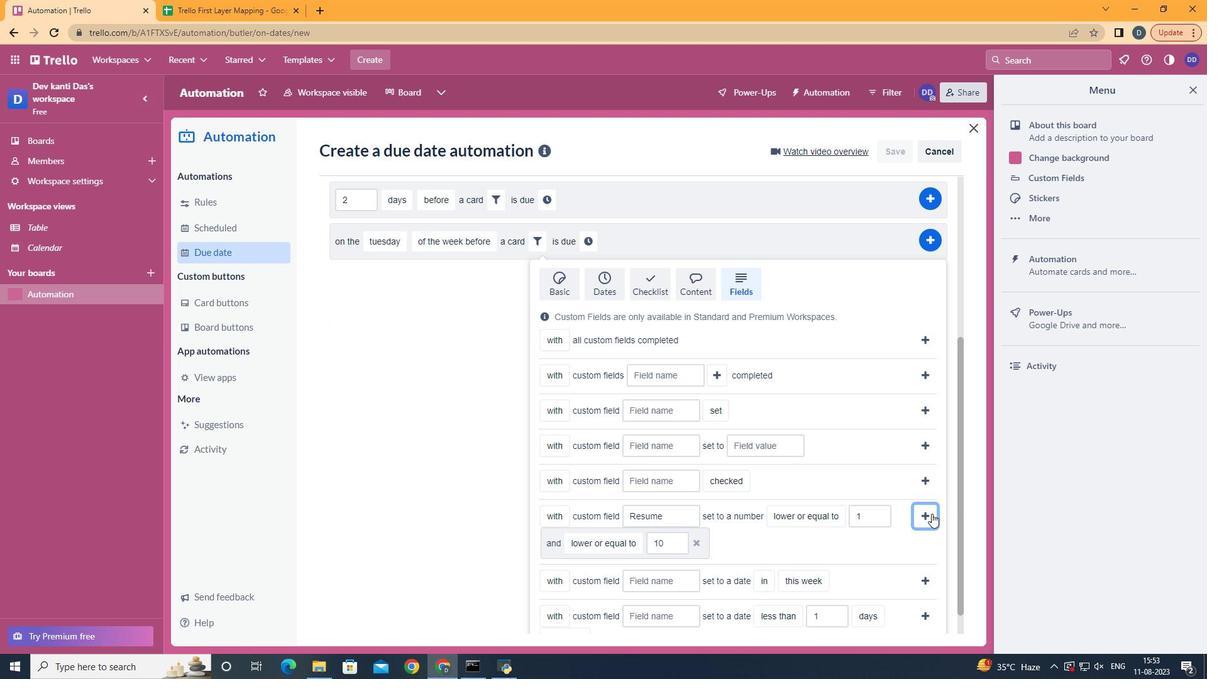 
Action: Mouse pressed left at (932, 514)
Screenshot: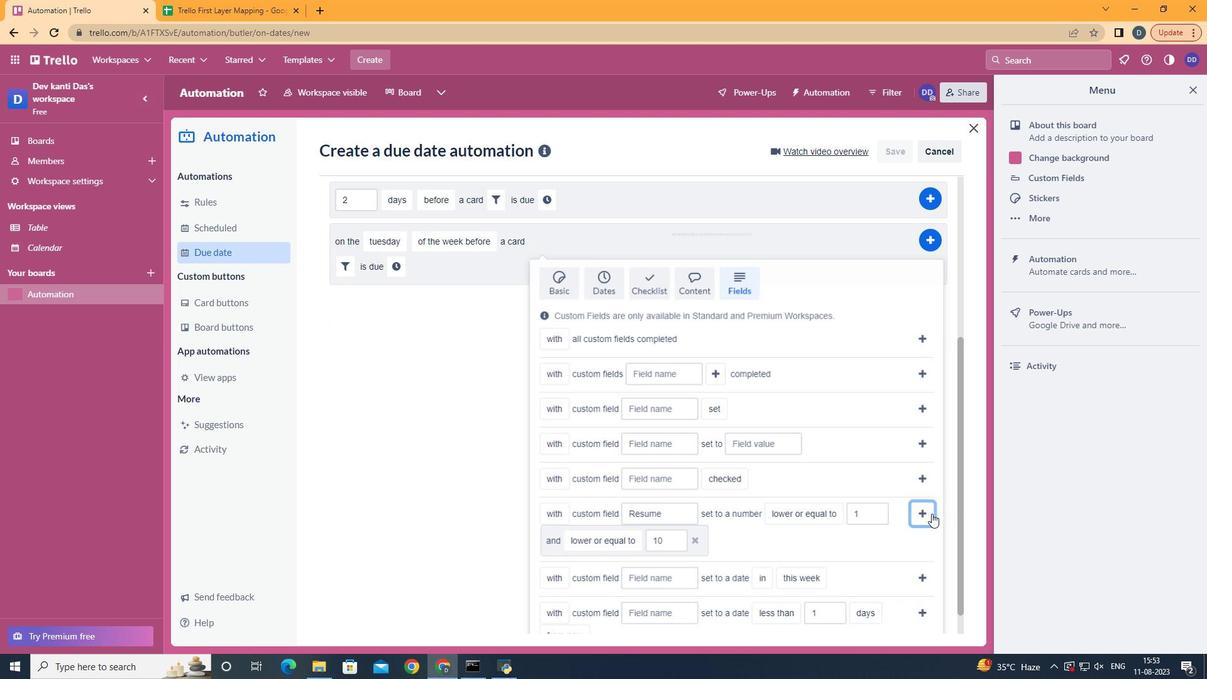 
Action: Mouse moved to (398, 533)
Screenshot: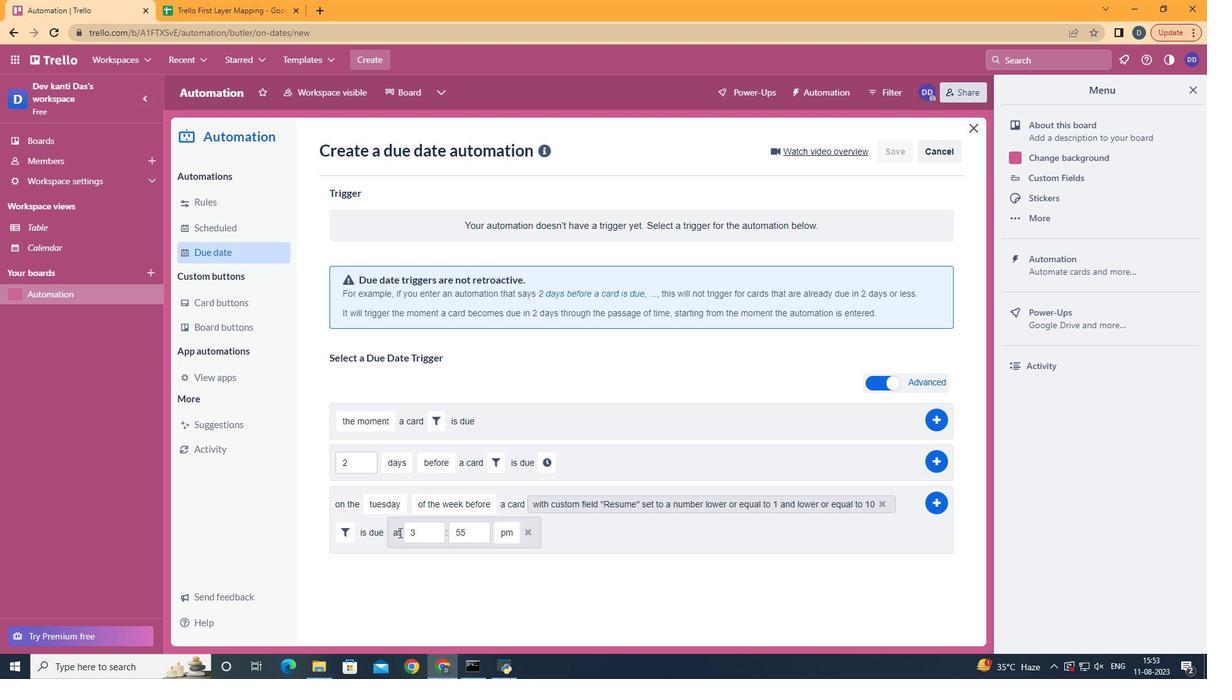 
Action: Mouse pressed left at (398, 533)
Screenshot: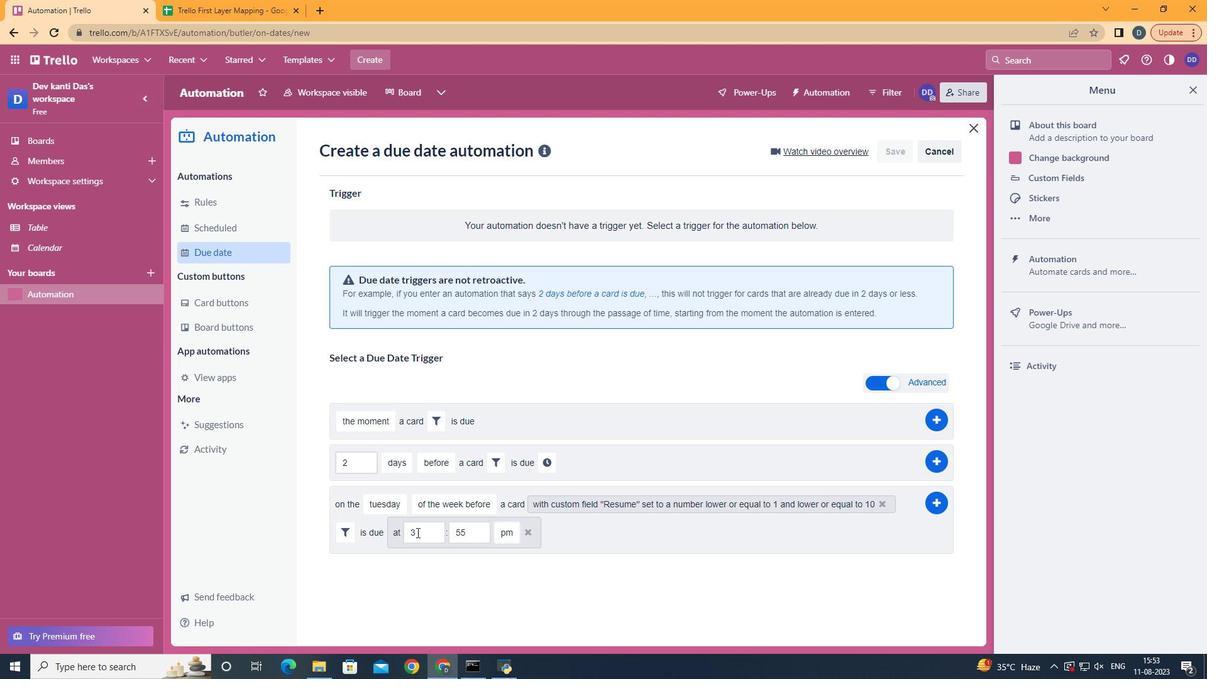 
Action: Mouse moved to (417, 533)
Screenshot: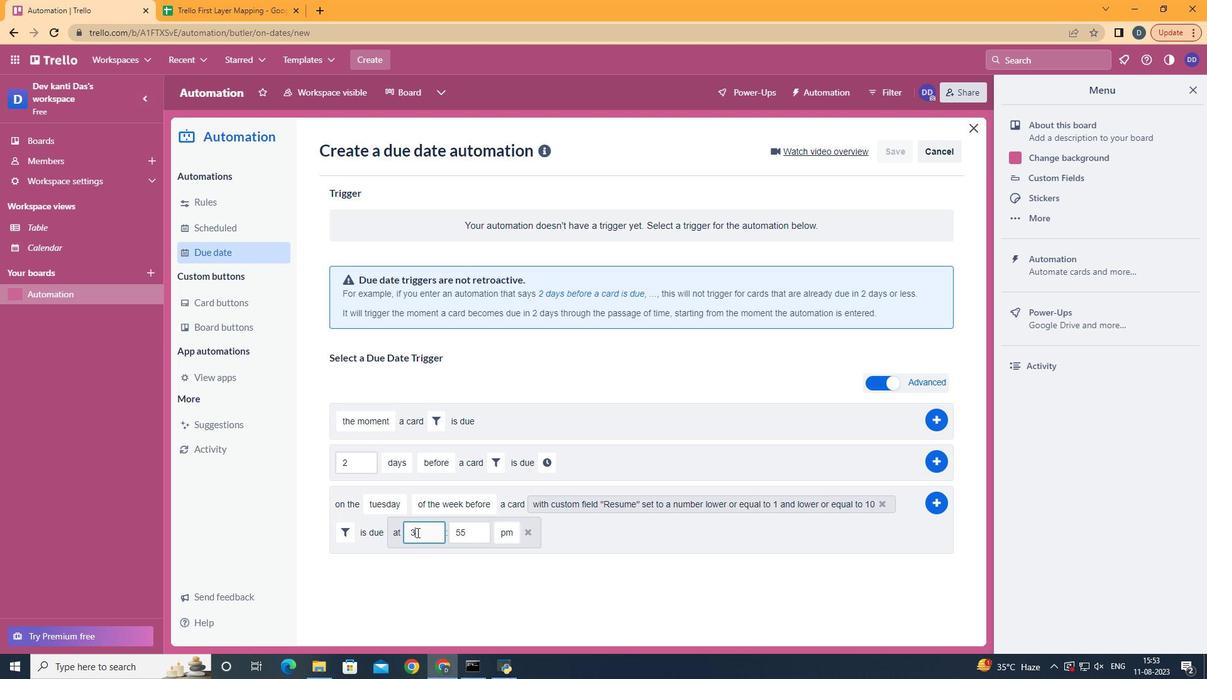 
Action: Mouse pressed left at (417, 533)
Screenshot: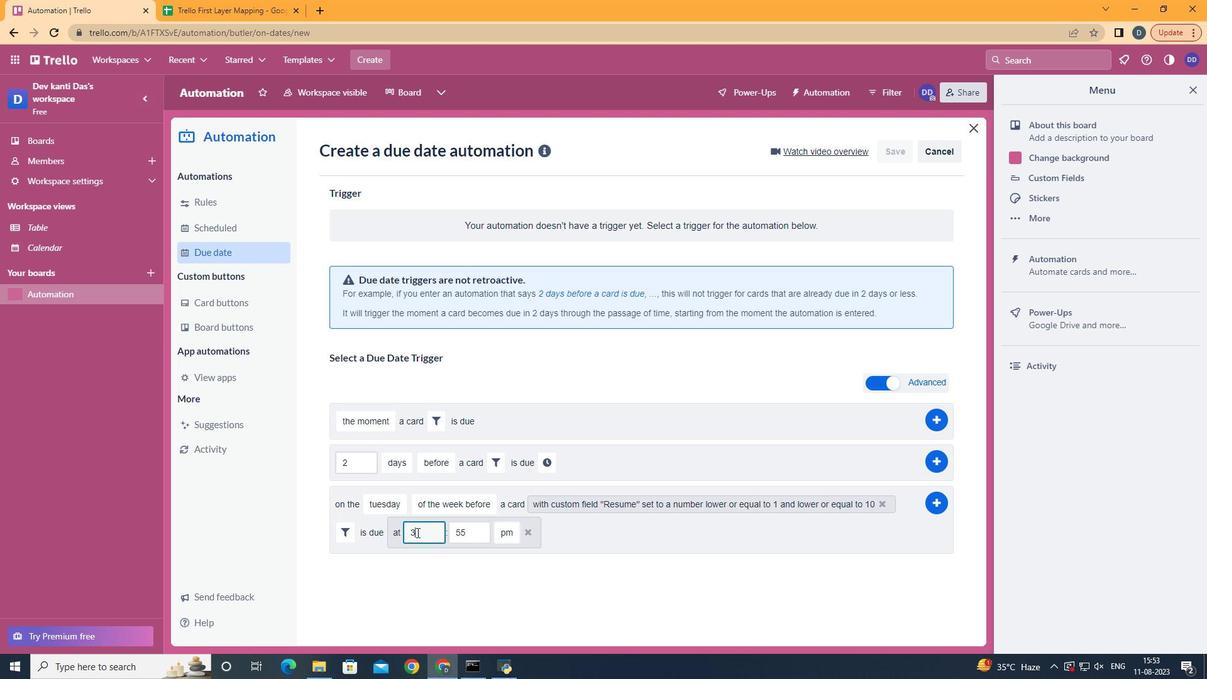 
Action: Mouse moved to (417, 533)
Screenshot: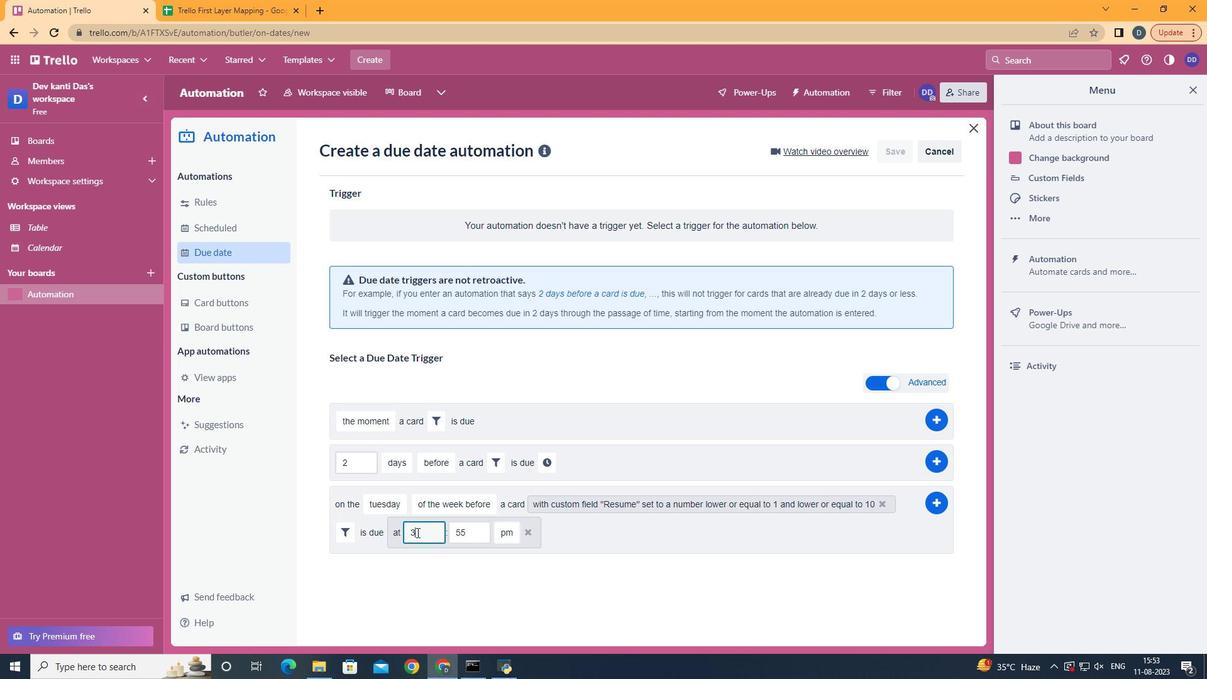 
Action: Key pressed <Key.backspace>11
Screenshot: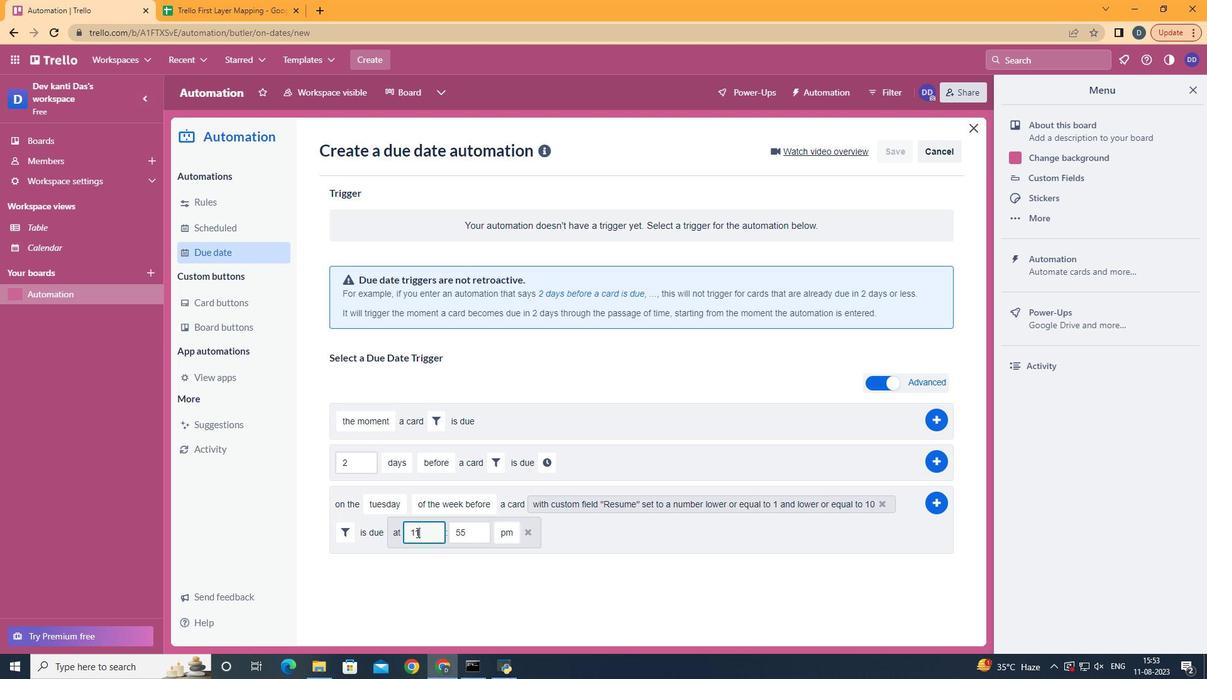 
Action: Mouse moved to (481, 537)
Screenshot: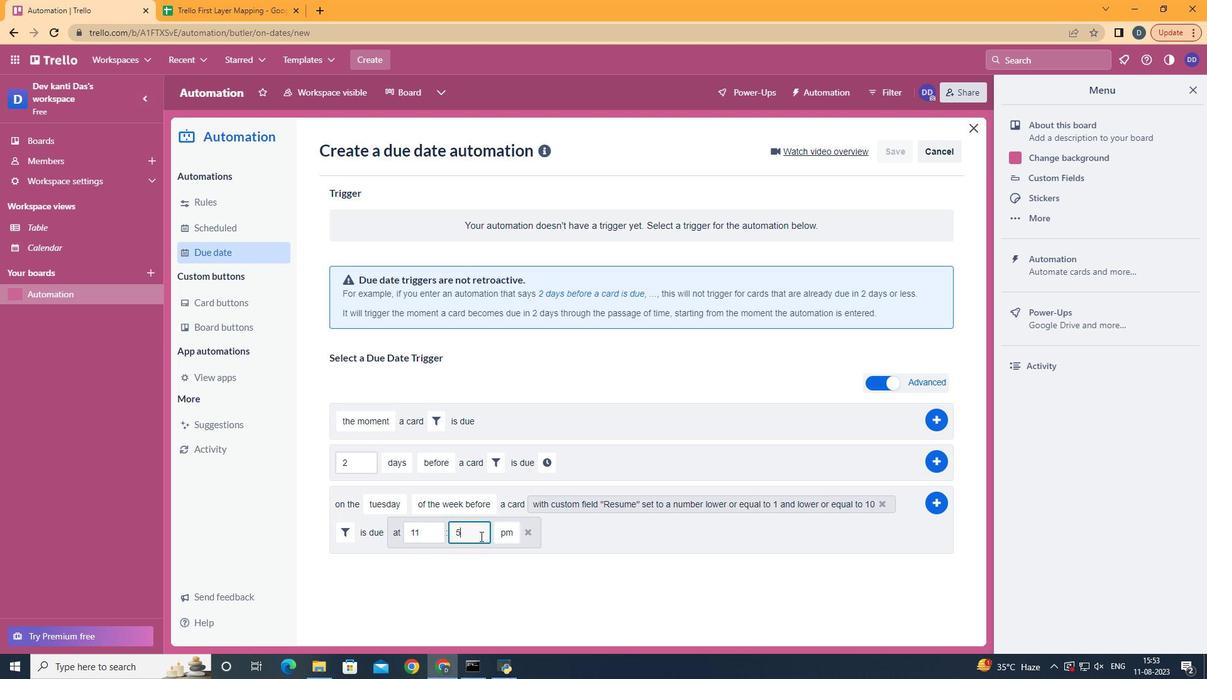 
Action: Mouse pressed left at (481, 537)
Screenshot: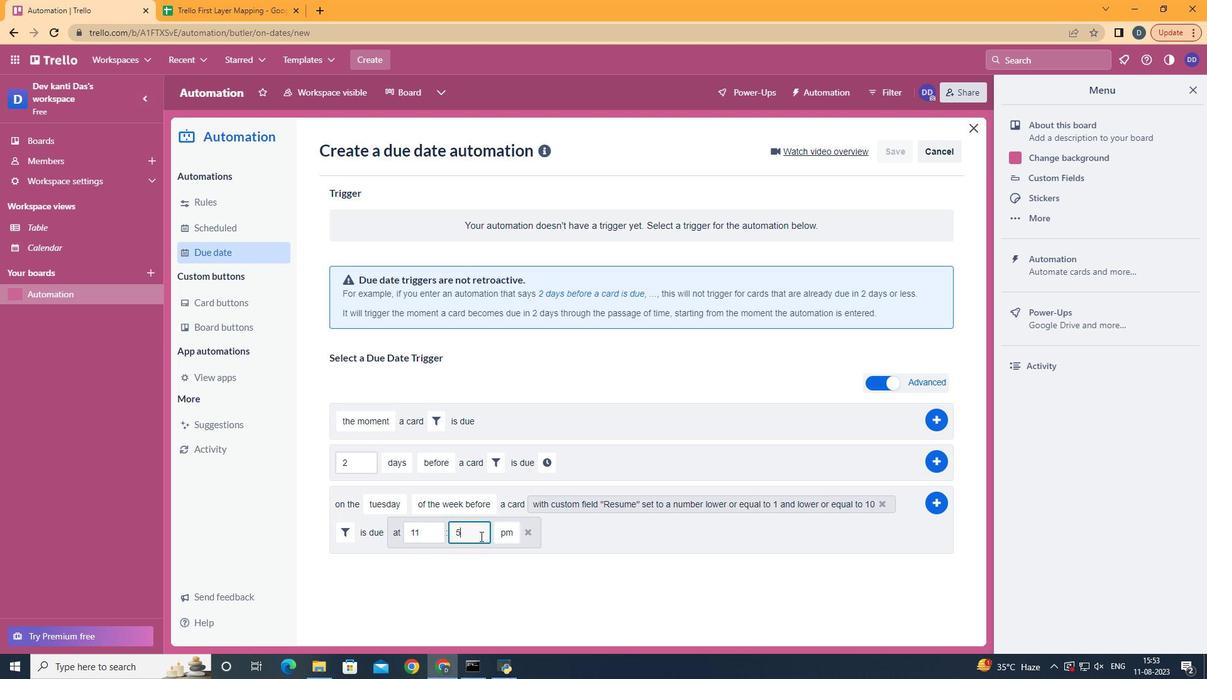
Action: Key pressed <Key.backspace><Key.backspace>00
Screenshot: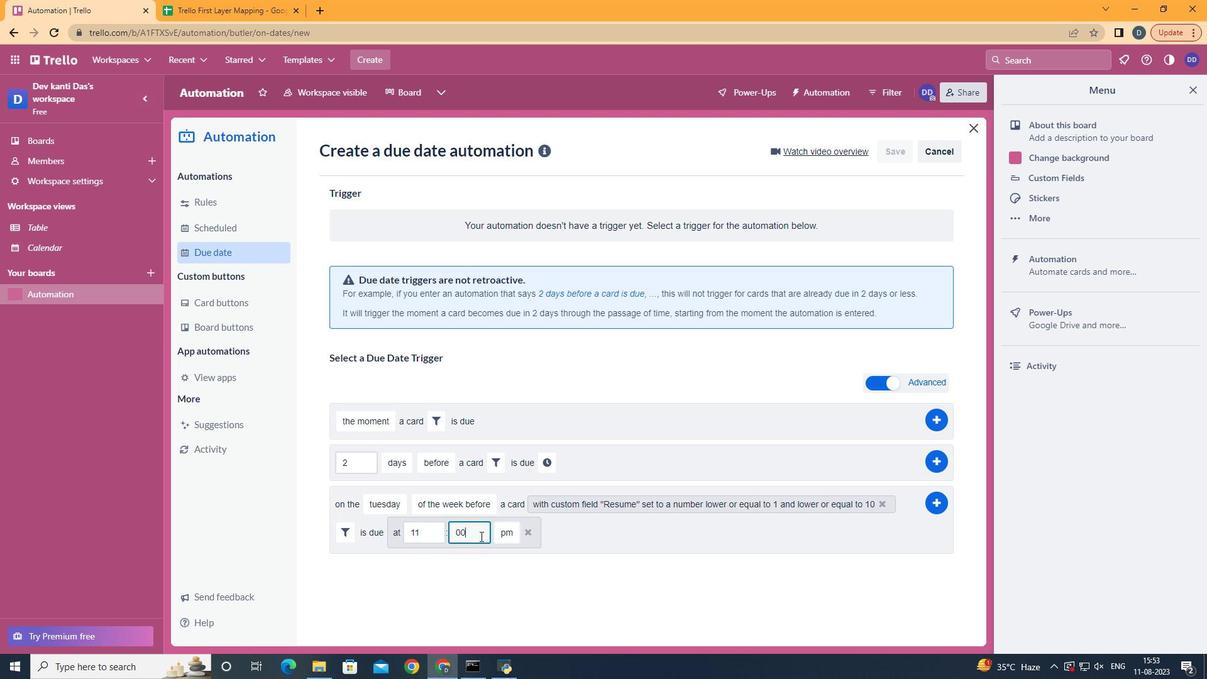 
Action: Mouse moved to (511, 554)
Screenshot: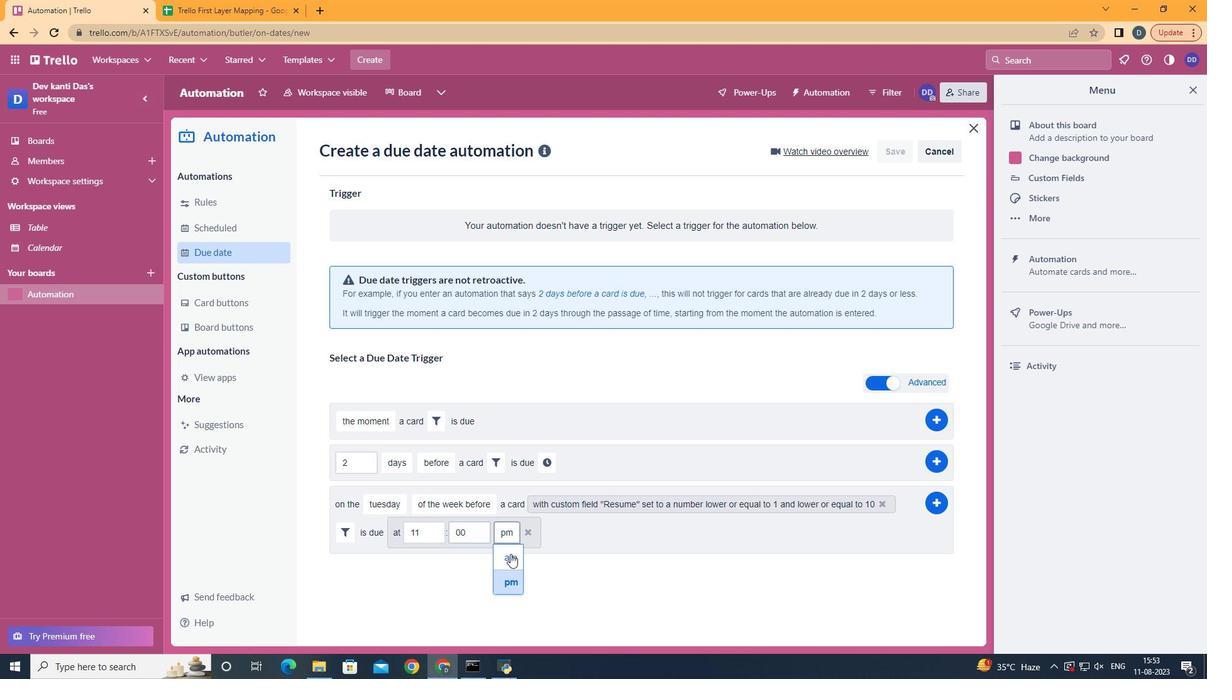 
Action: Mouse pressed left at (511, 554)
Screenshot: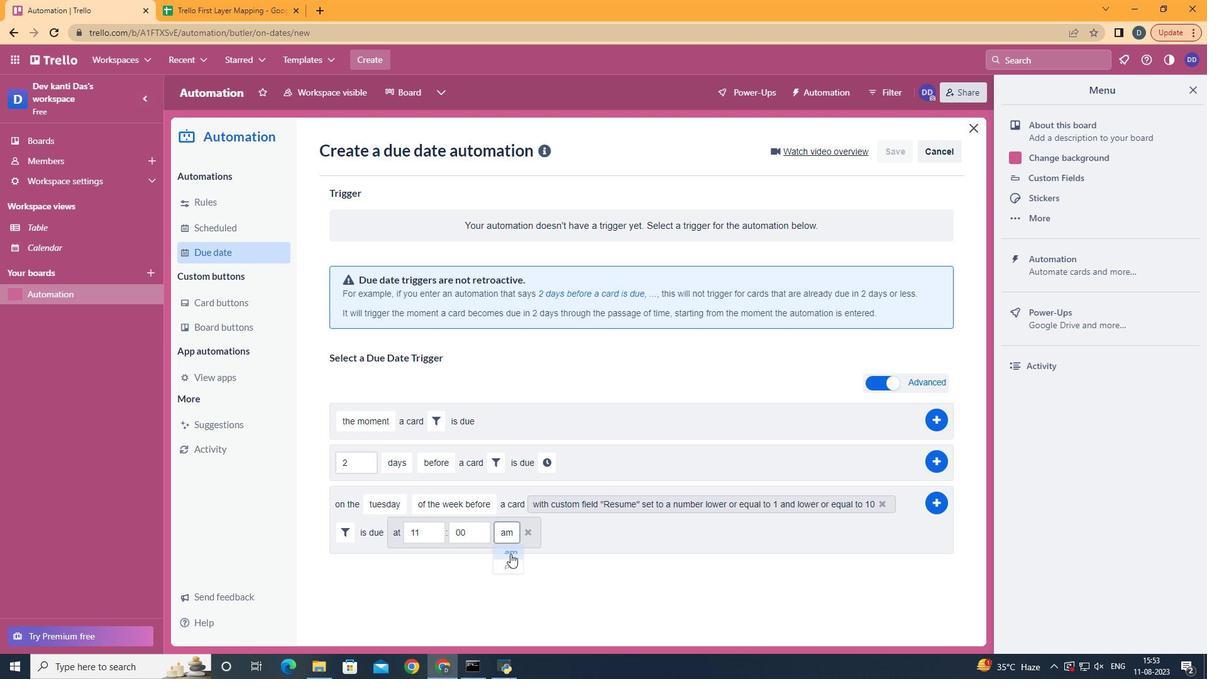
Action: Mouse moved to (939, 505)
Screenshot: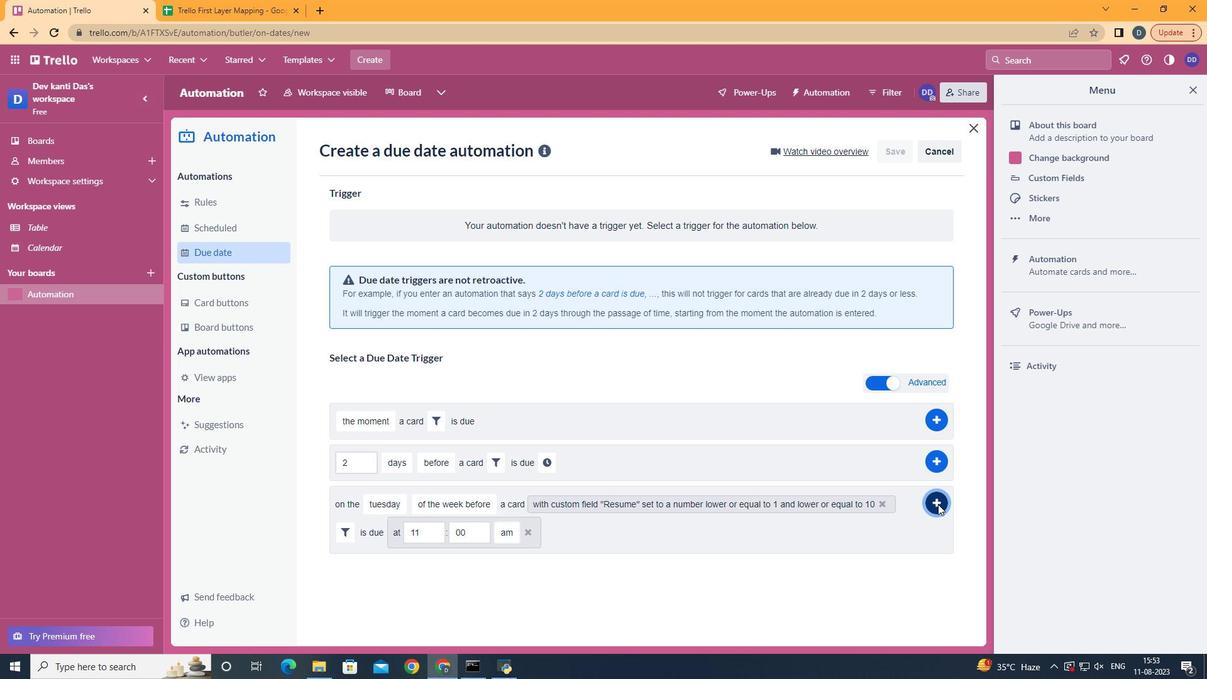 
Action: Mouse pressed left at (939, 505)
Screenshot: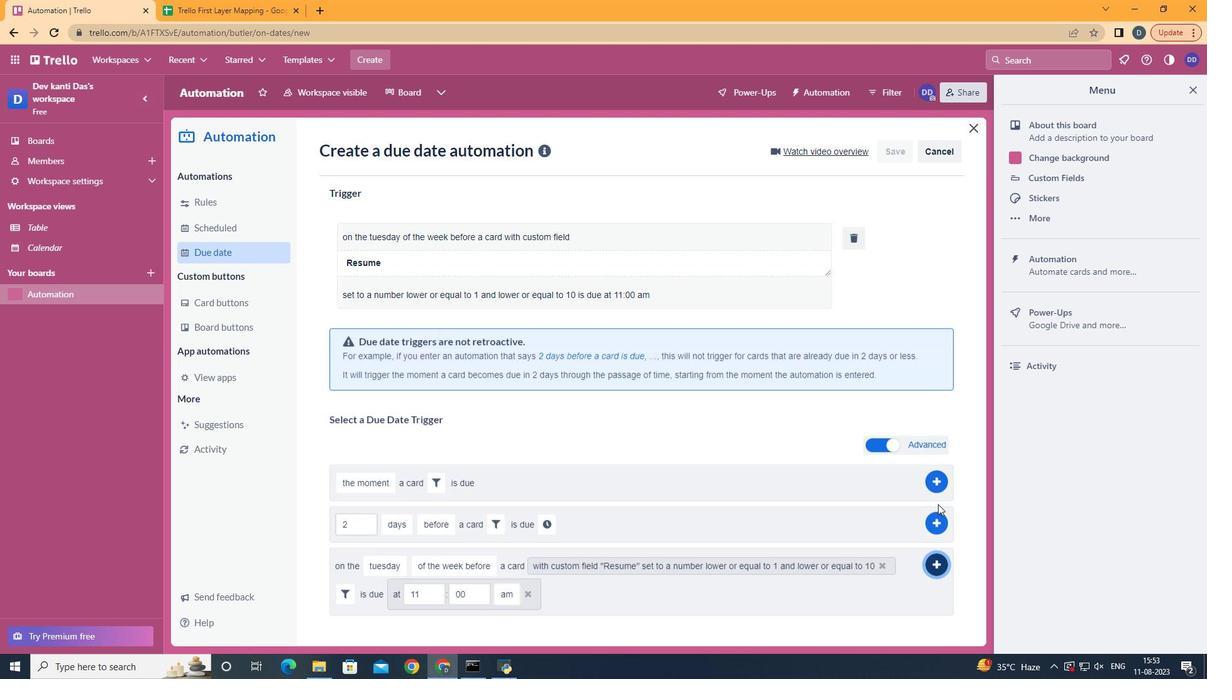 
